 Task: Find connections with filter location Bhairab Bāzār with filter topic #Designwith filter profile language Spanish with filter current company ReNew with filter school Abeda Inamdar Senior College - India with filter industry Outsourcing and Offshoring Consulting with filter service category Financial Accounting with filter keywords title Director of Photography
Action: Mouse moved to (477, 99)
Screenshot: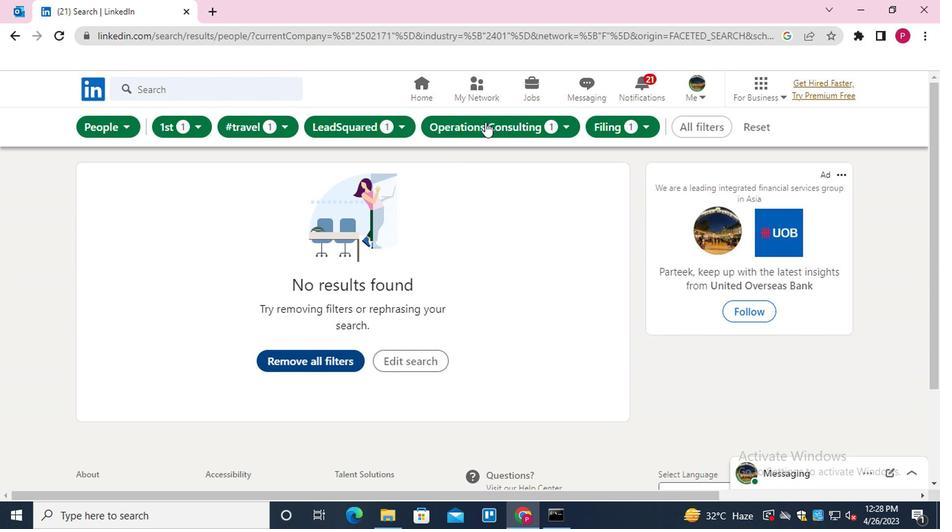 
Action: Mouse pressed left at (477, 99)
Screenshot: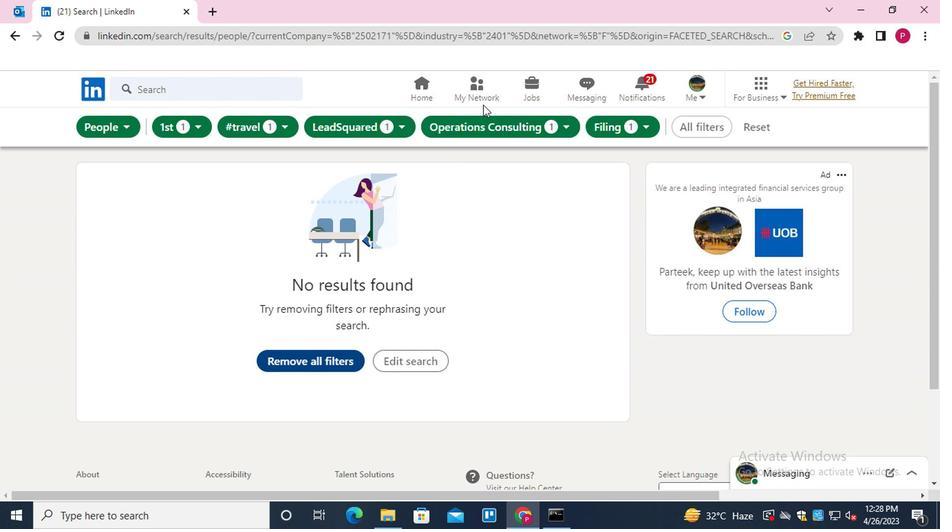 
Action: Mouse moved to (177, 163)
Screenshot: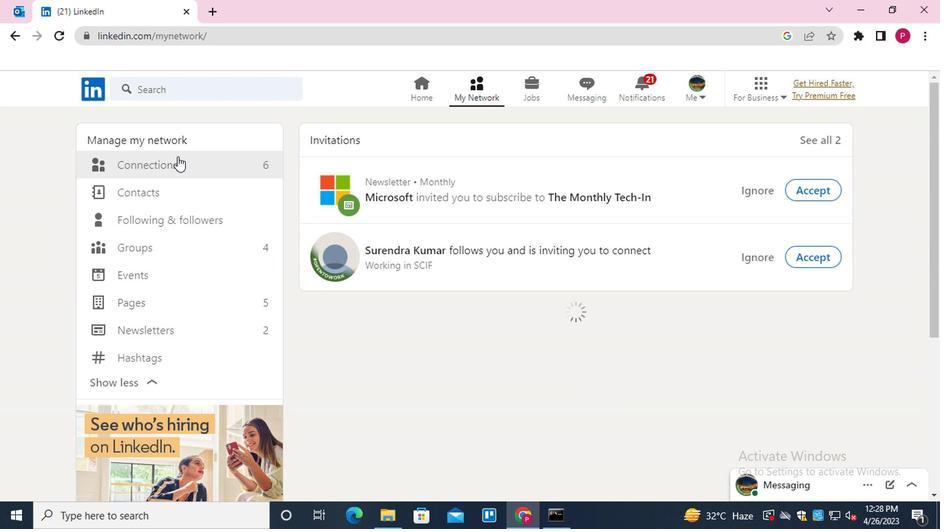 
Action: Mouse pressed left at (177, 163)
Screenshot: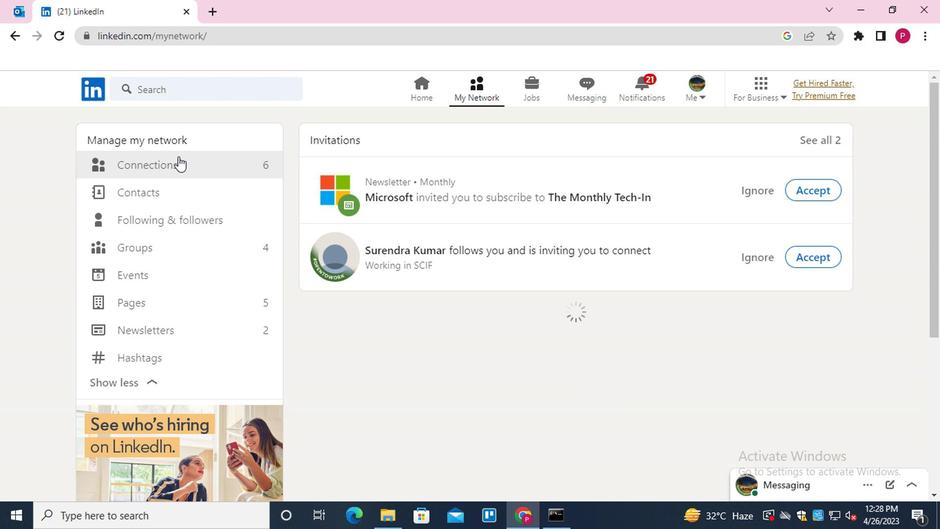 
Action: Mouse moved to (569, 167)
Screenshot: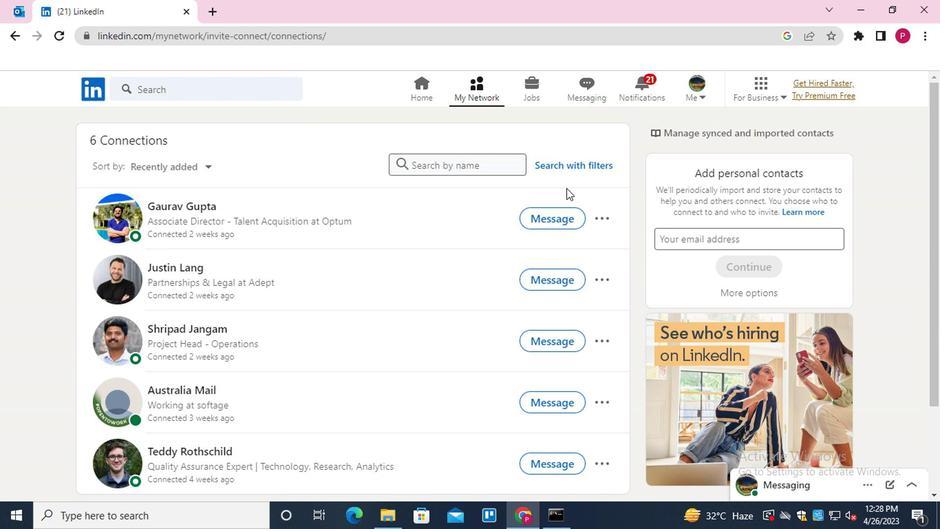 
Action: Mouse pressed left at (569, 167)
Screenshot: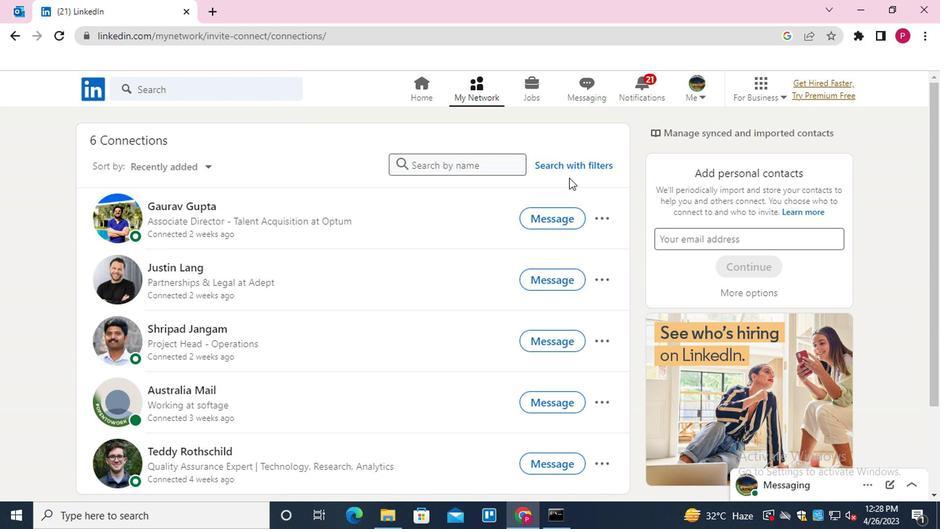 
Action: Mouse moved to (460, 126)
Screenshot: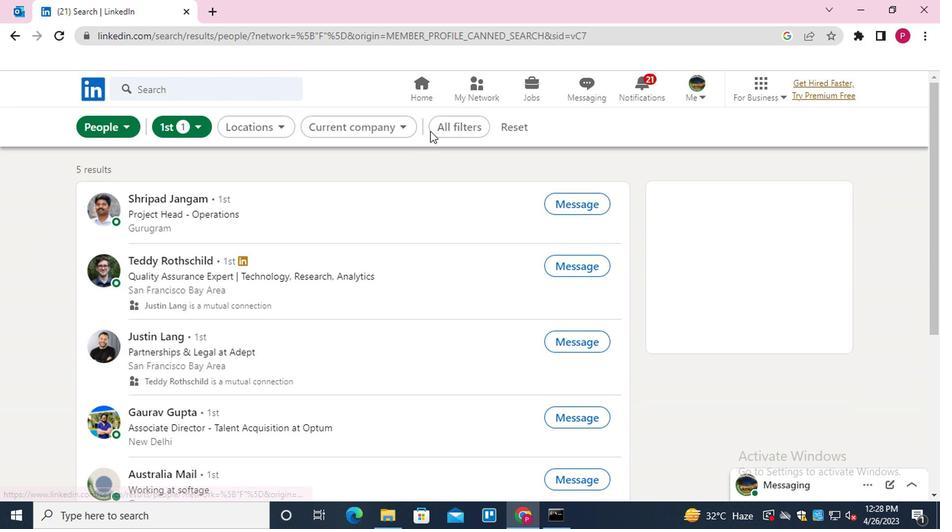 
Action: Mouse pressed left at (460, 126)
Screenshot: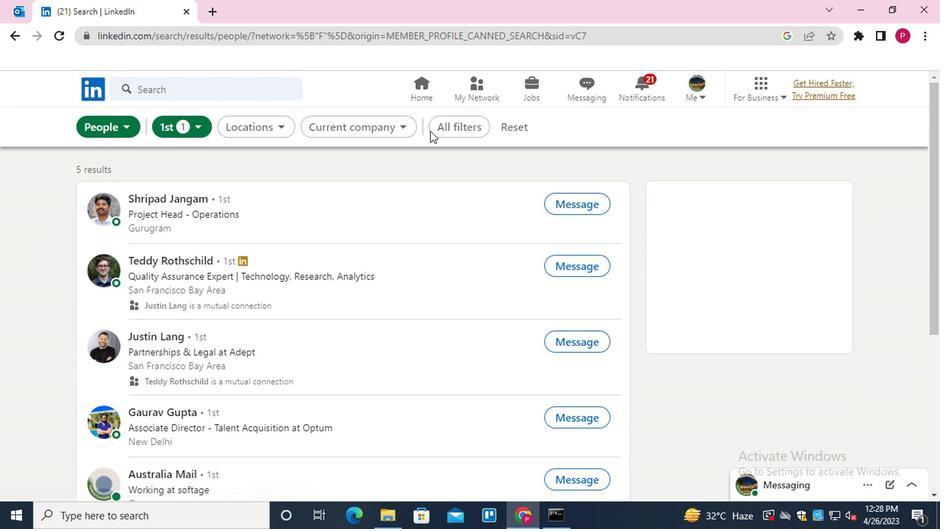 
Action: Mouse moved to (701, 310)
Screenshot: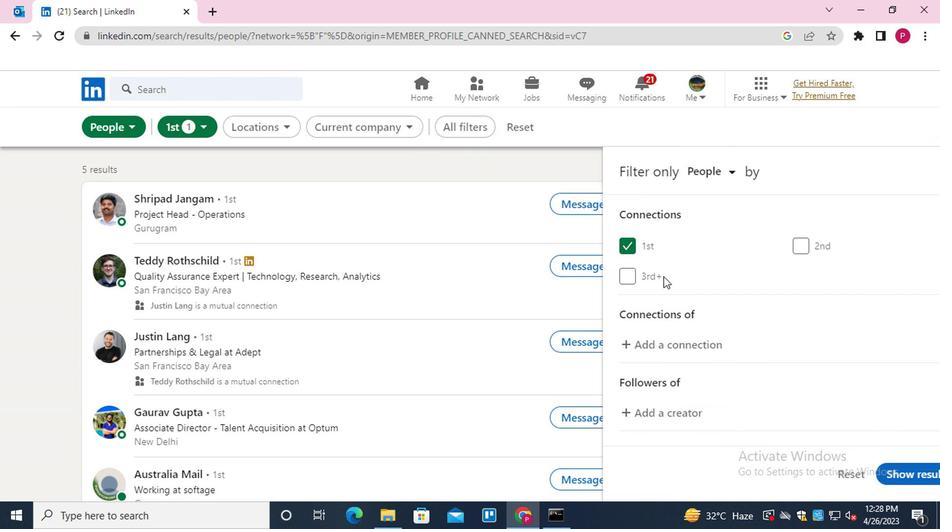 
Action: Mouse scrolled (701, 309) with delta (0, 0)
Screenshot: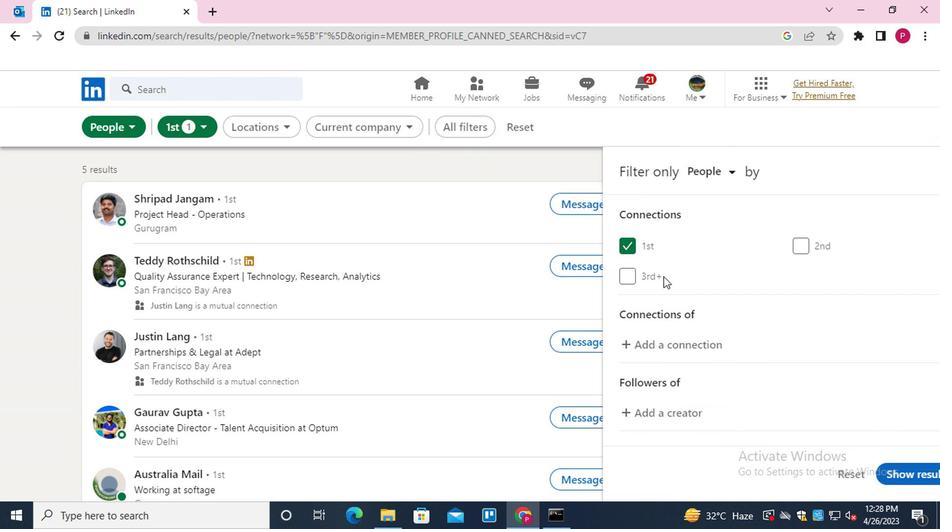 
Action: Mouse moved to (704, 316)
Screenshot: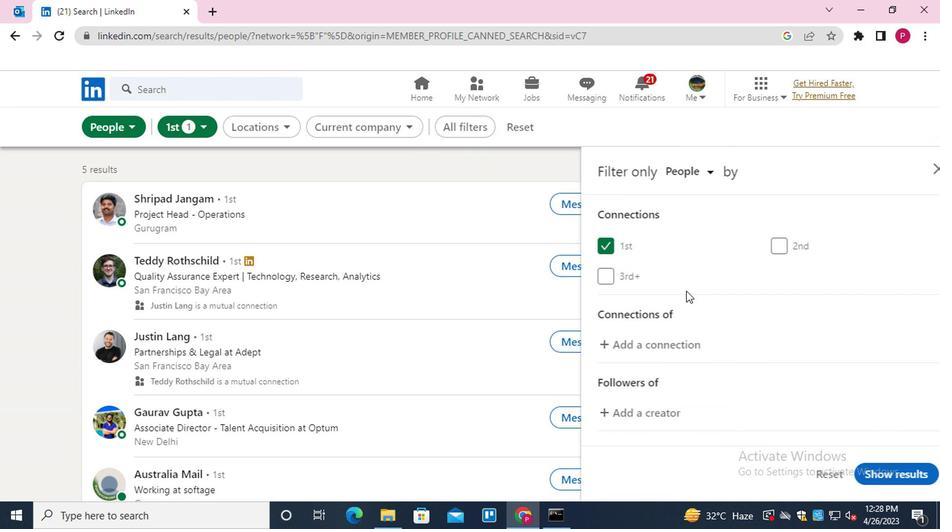 
Action: Mouse scrolled (704, 316) with delta (0, 0)
Screenshot: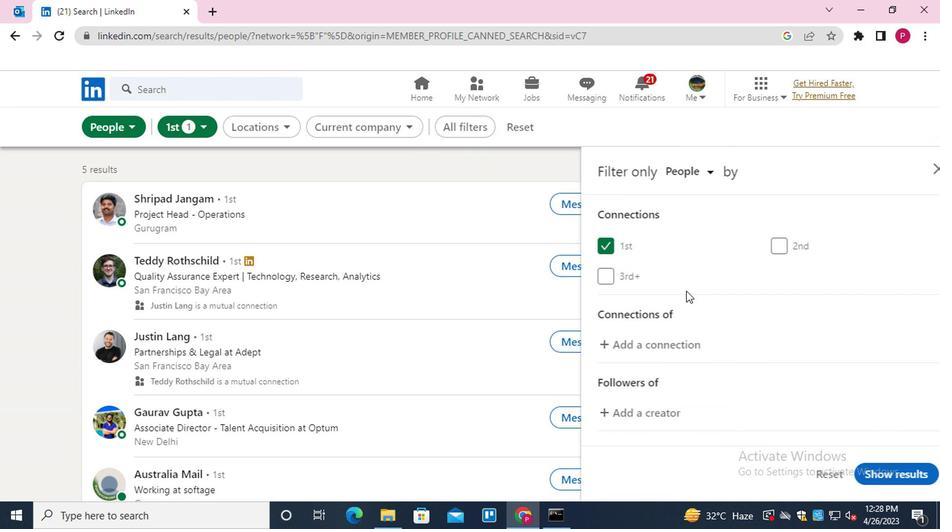 
Action: Mouse moved to (709, 321)
Screenshot: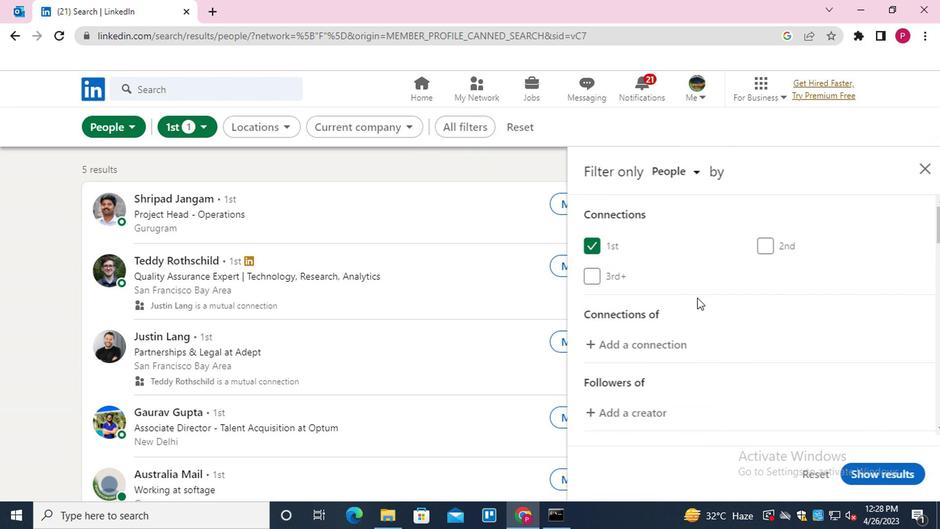
Action: Mouse scrolled (709, 321) with delta (0, 0)
Screenshot: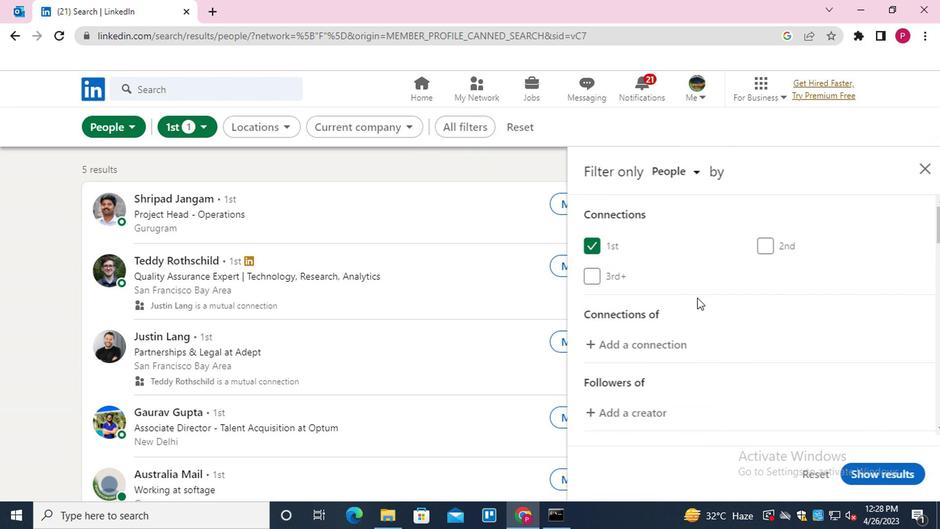 
Action: Mouse moved to (794, 332)
Screenshot: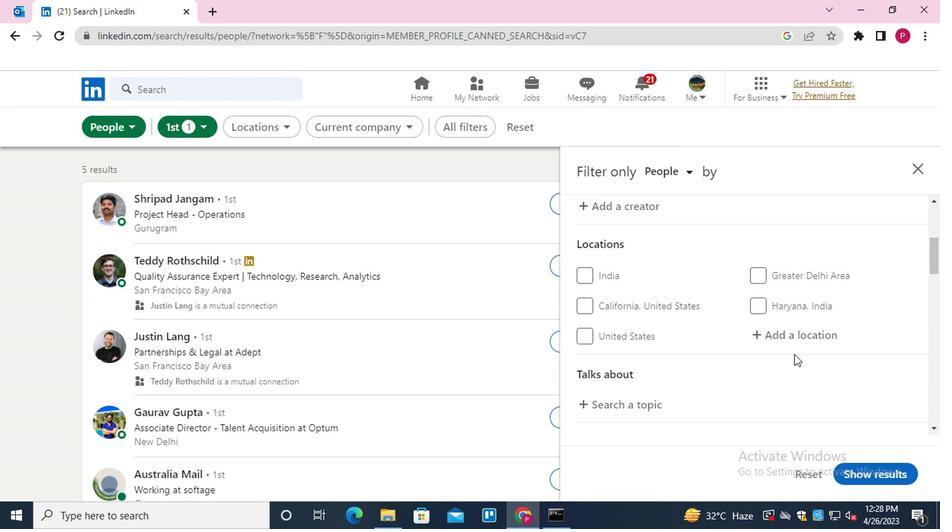 
Action: Mouse pressed left at (794, 332)
Screenshot: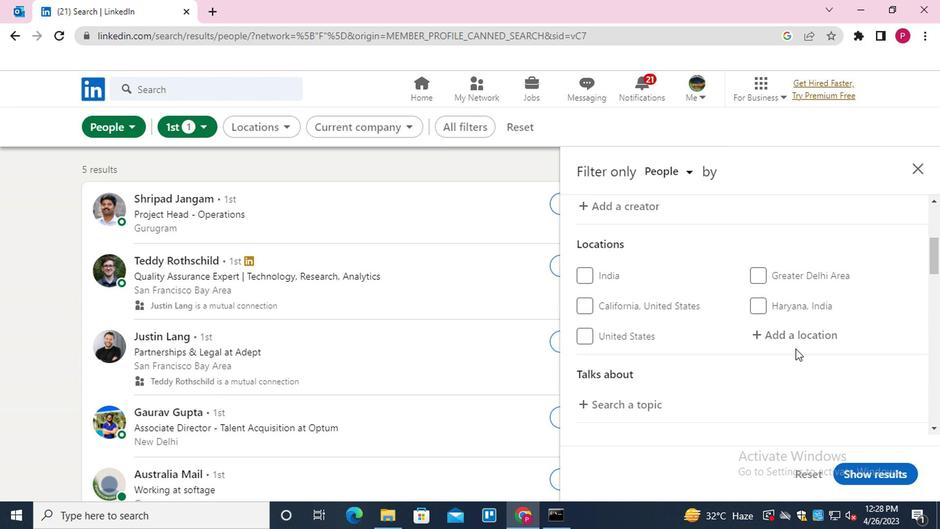 
Action: Key pressed <Key.shift><Key.shift><Key.shift><Key.shift>BHAIRAB<Key.space><Key.shift>BAZAR
Screenshot: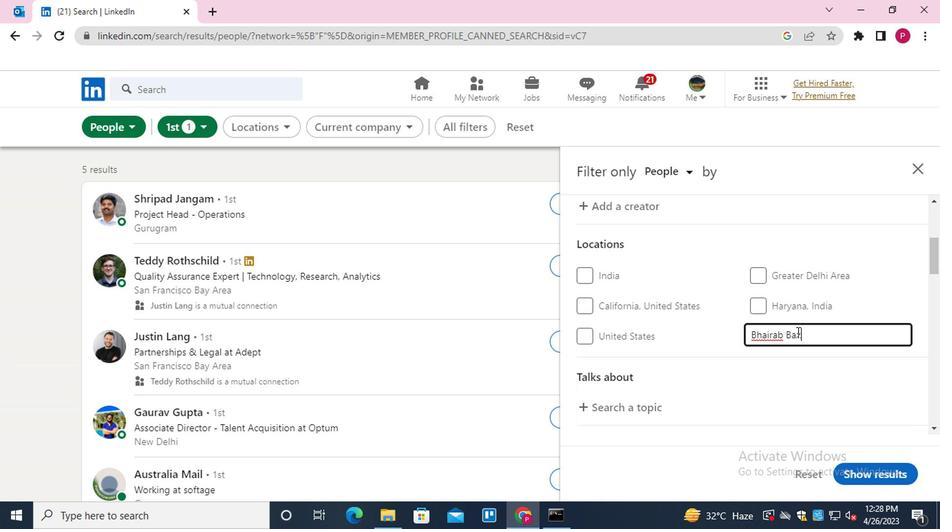 
Action: Mouse moved to (606, 407)
Screenshot: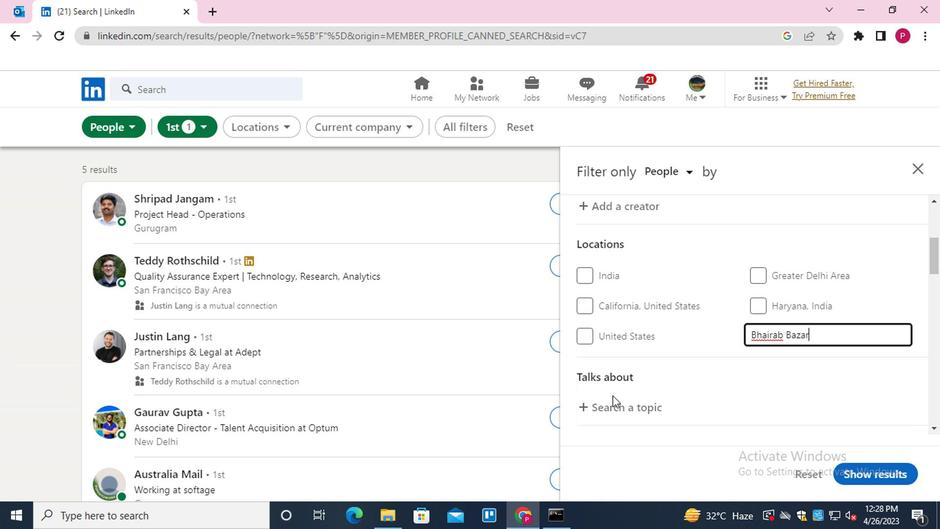 
Action: Mouse pressed left at (606, 407)
Screenshot: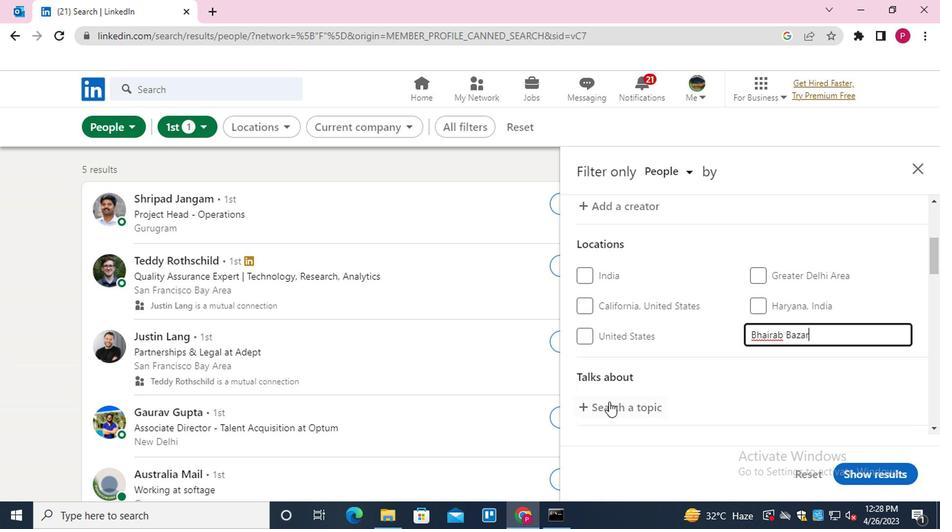 
Action: Mouse moved to (661, 354)
Screenshot: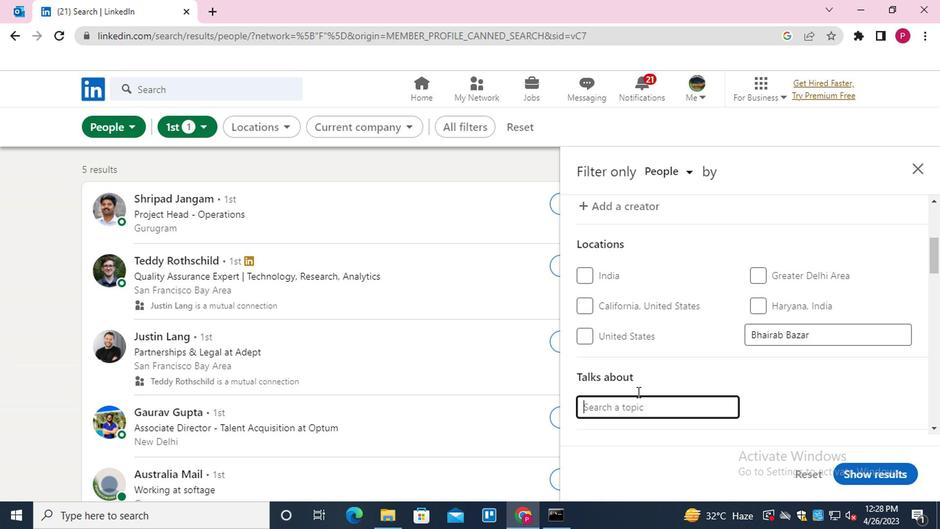 
Action: Key pressed <Key.shift>DESIGN<Key.down><Key.enter>
Screenshot: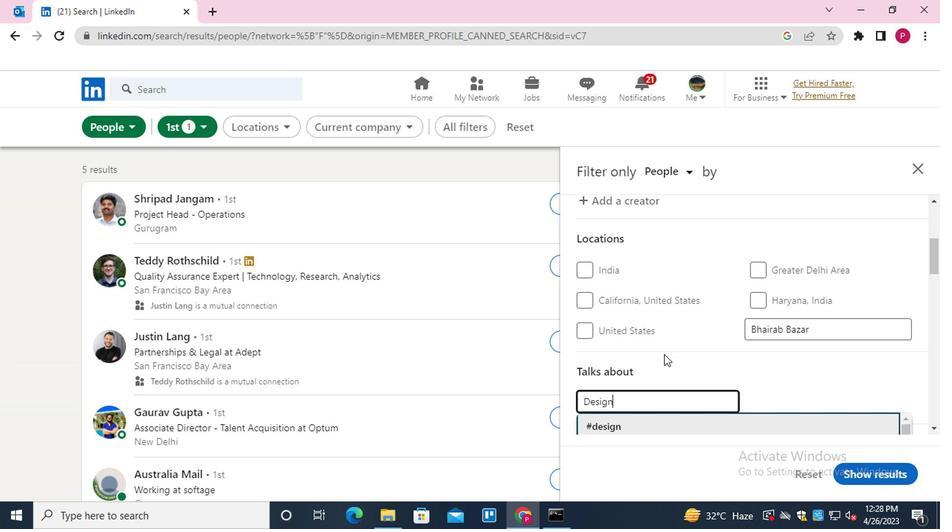 
Action: Mouse moved to (695, 322)
Screenshot: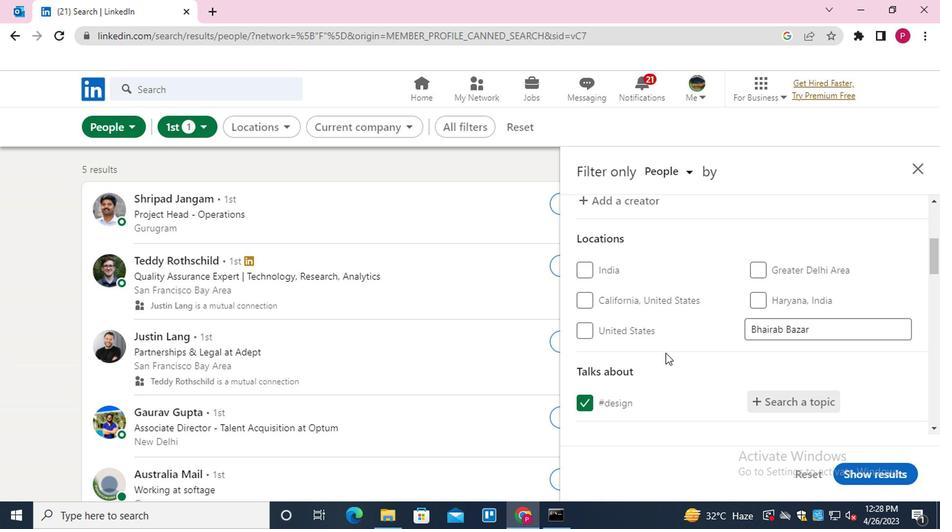 
Action: Mouse scrolled (695, 321) with delta (0, 0)
Screenshot: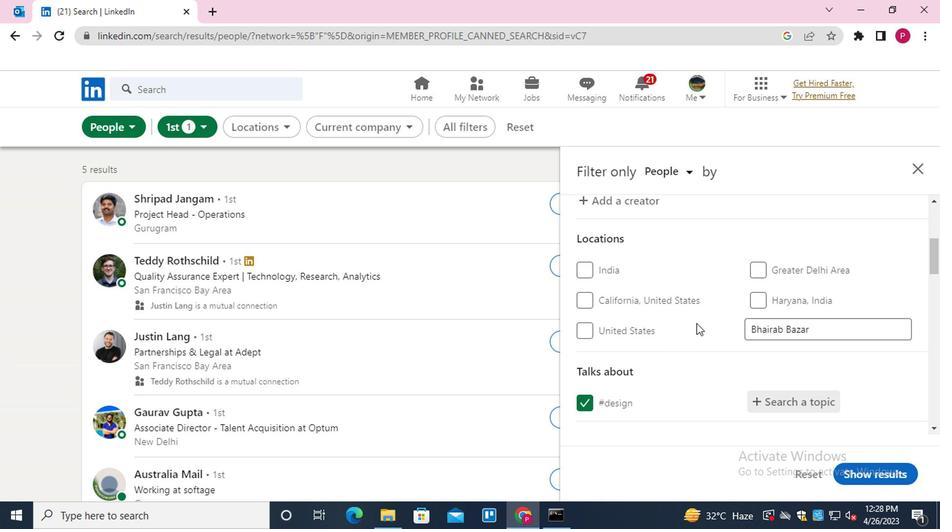 
Action: Mouse scrolled (695, 321) with delta (0, 0)
Screenshot: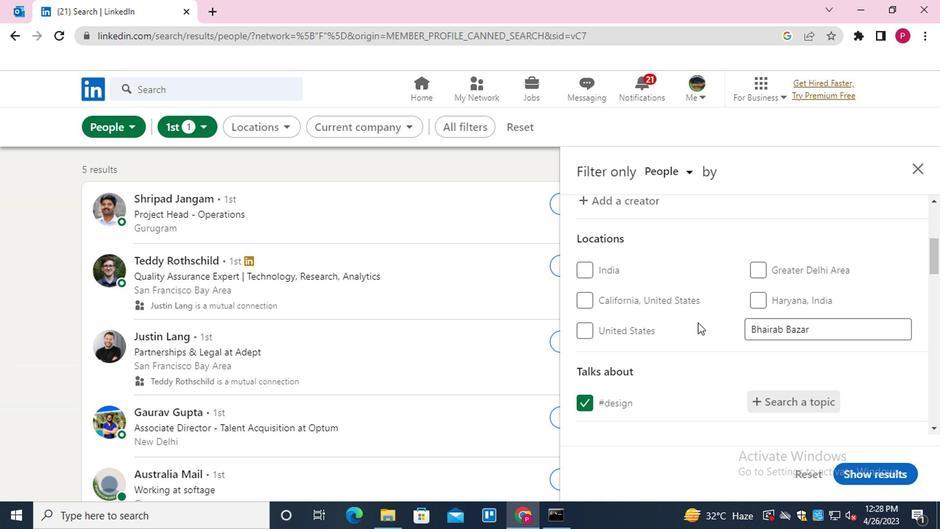 
Action: Mouse moved to (772, 365)
Screenshot: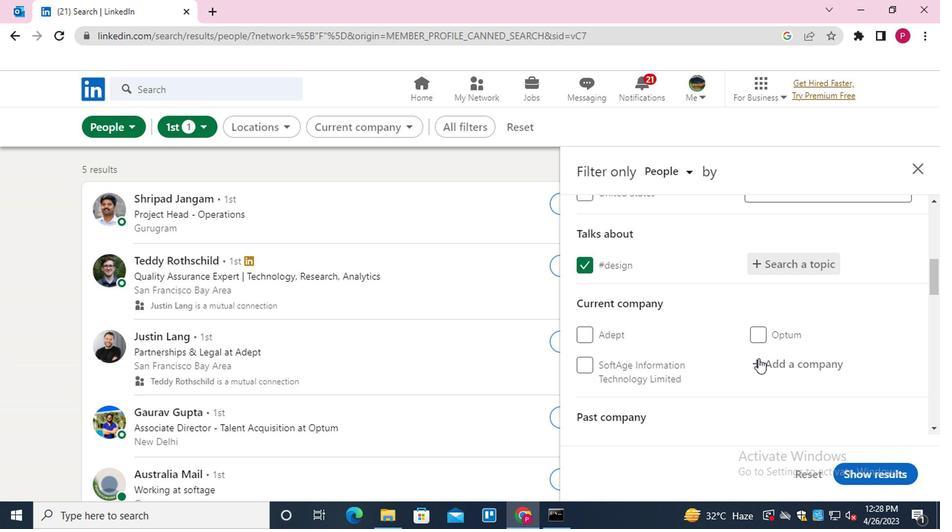 
Action: Mouse pressed left at (772, 365)
Screenshot: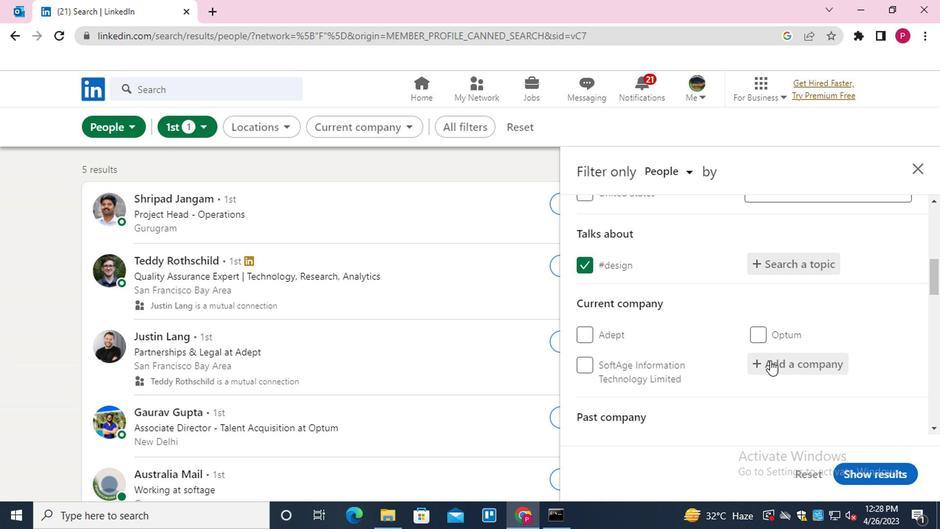 
Action: Key pressed <Key.shift>RE<Key.shift>NEW<Key.down><Key.enter>
Screenshot: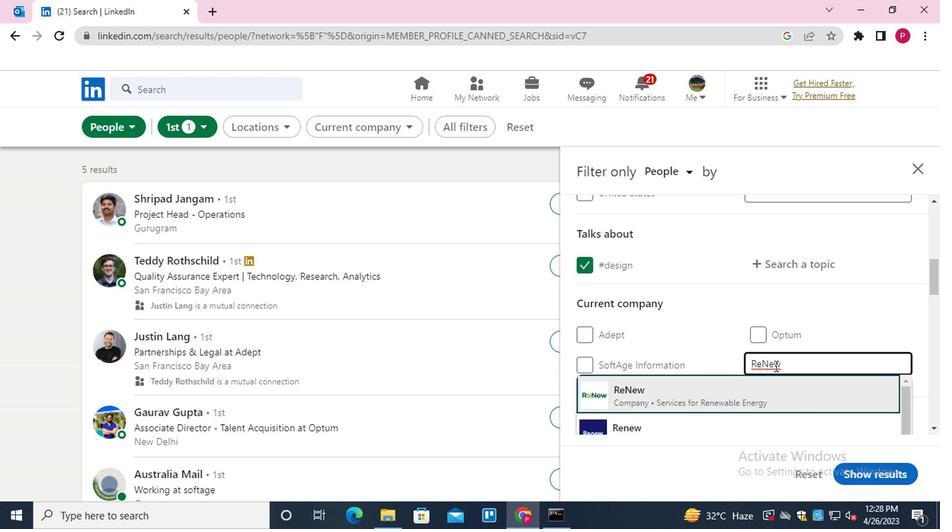 
Action: Mouse moved to (696, 332)
Screenshot: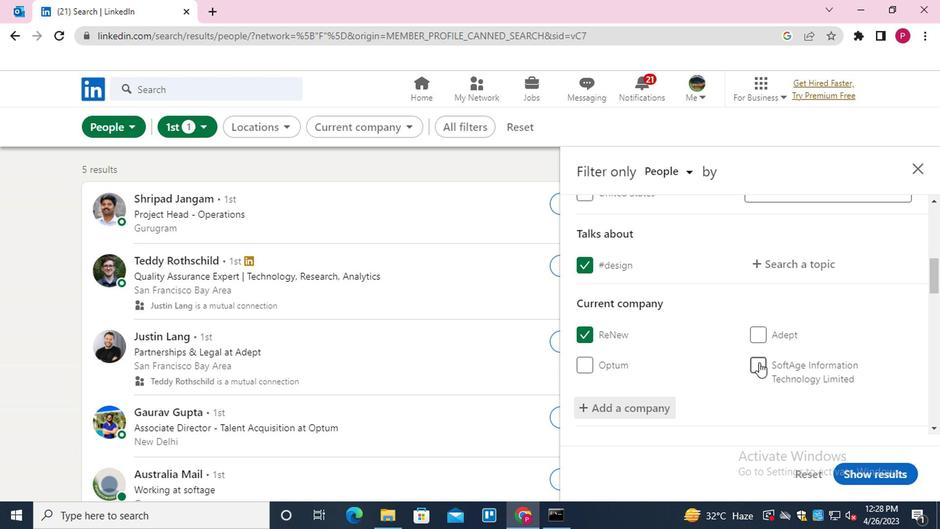 
Action: Mouse scrolled (696, 332) with delta (0, 0)
Screenshot: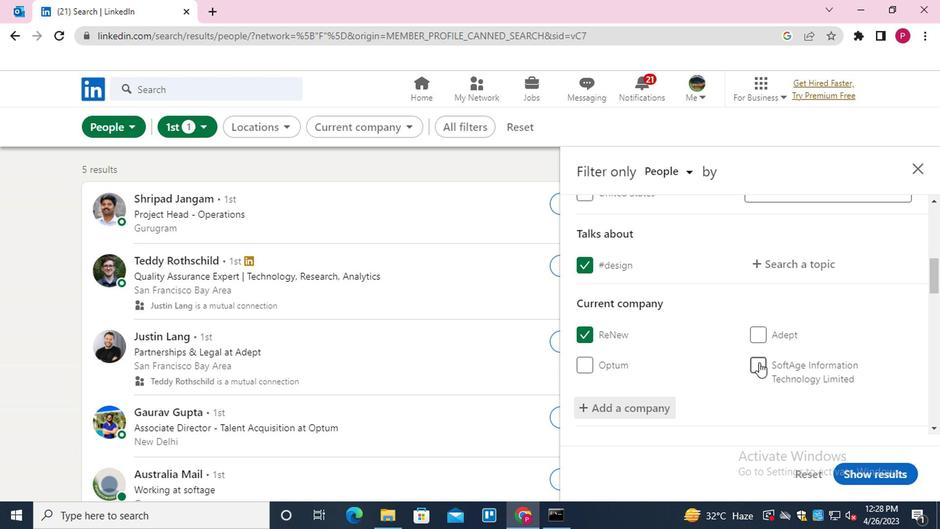 
Action: Mouse moved to (695, 332)
Screenshot: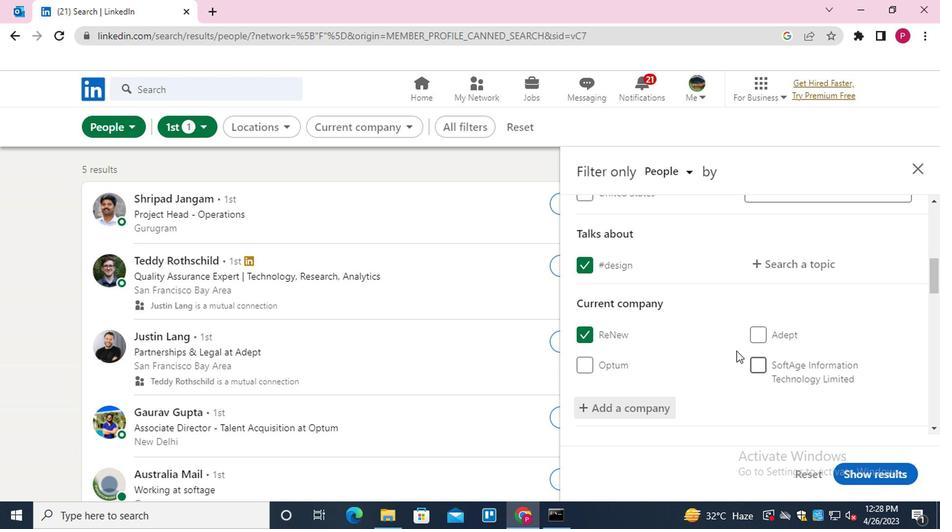 
Action: Mouse scrolled (695, 331) with delta (0, 0)
Screenshot: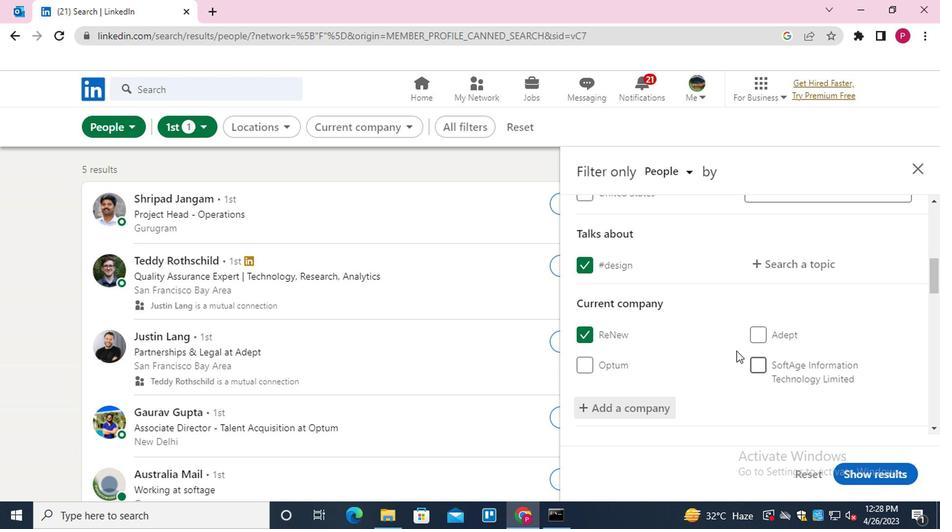 
Action: Mouse scrolled (695, 331) with delta (0, 0)
Screenshot: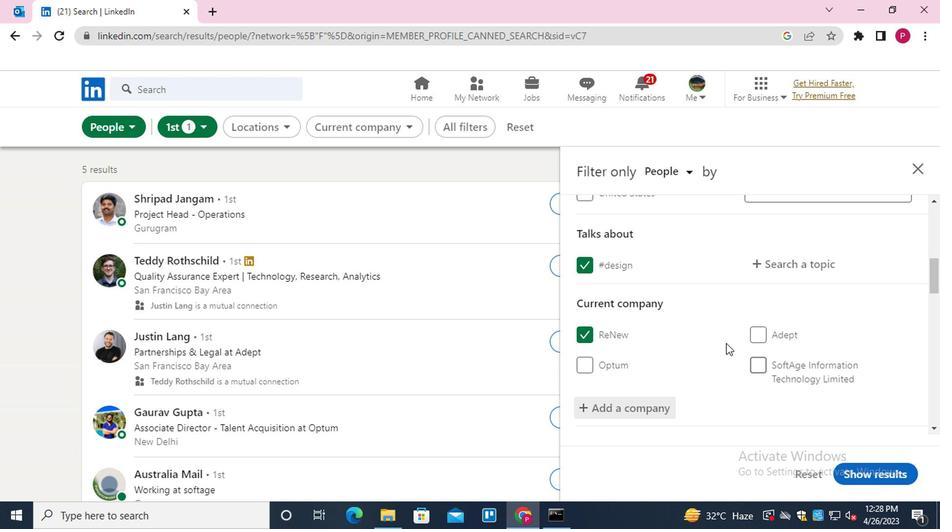 
Action: Mouse moved to (695, 330)
Screenshot: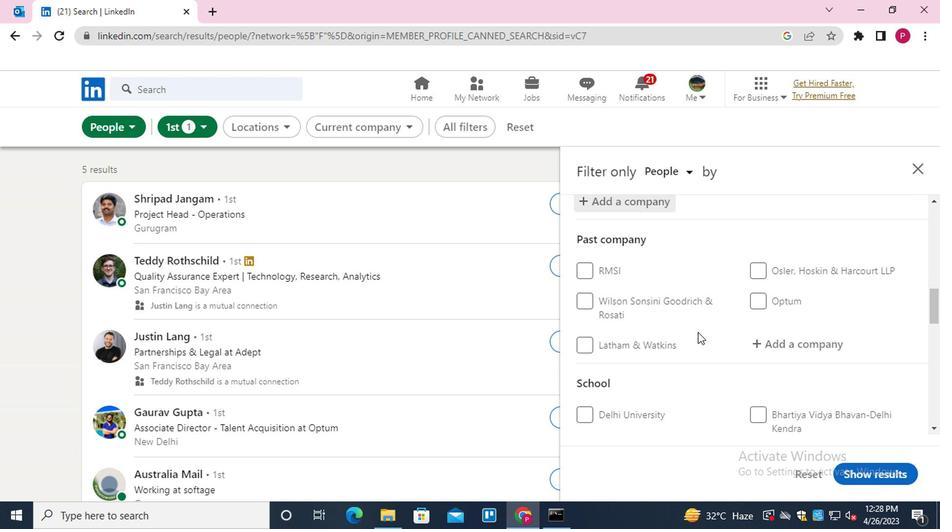 
Action: Mouse scrolled (695, 329) with delta (0, 0)
Screenshot: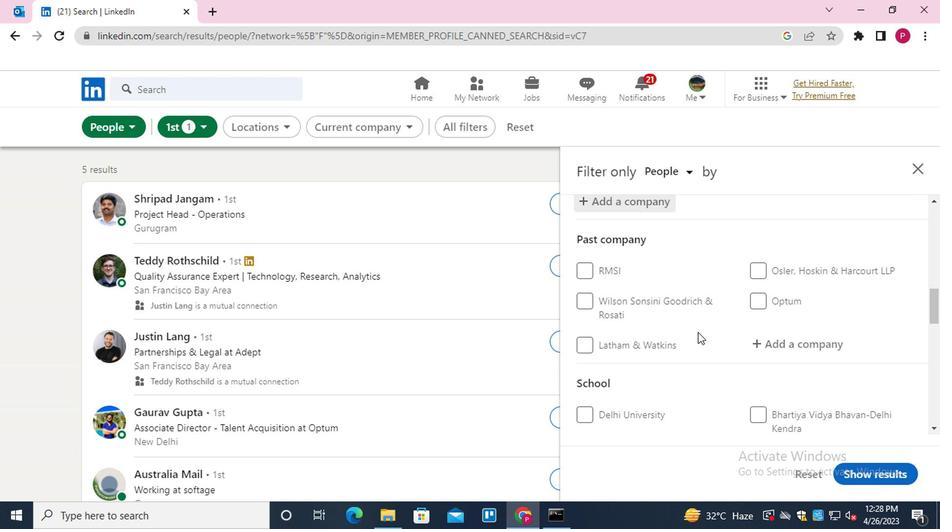 
Action: Mouse scrolled (695, 329) with delta (0, 0)
Screenshot: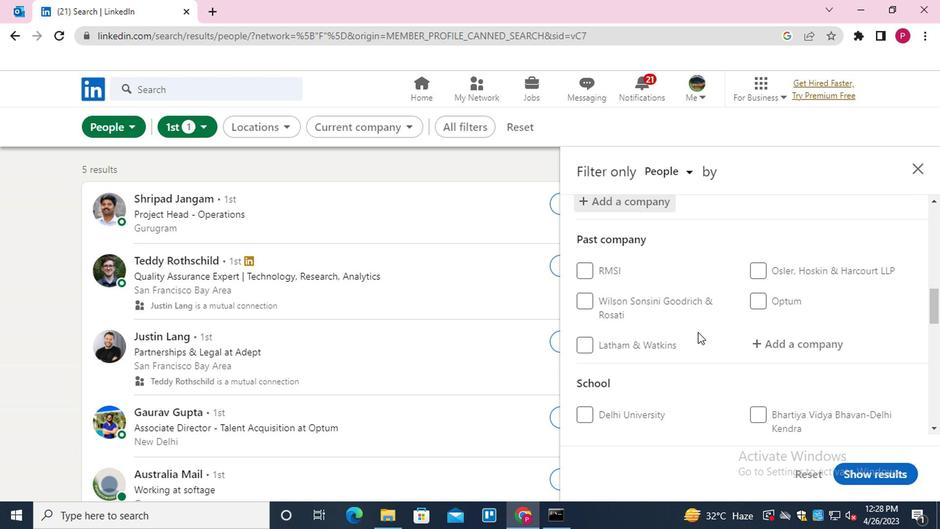 
Action: Mouse moved to (694, 328)
Screenshot: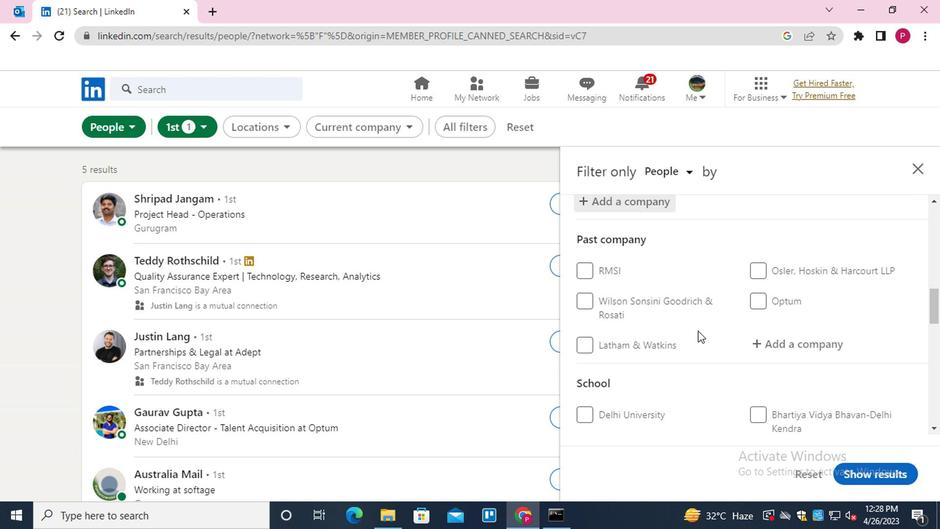 
Action: Mouse scrolled (694, 327) with delta (0, 0)
Screenshot: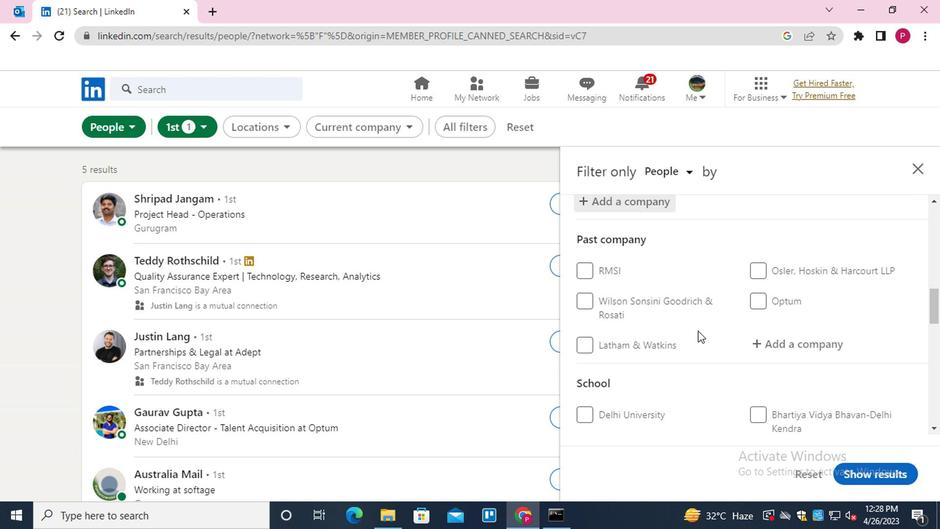 
Action: Mouse moved to (785, 299)
Screenshot: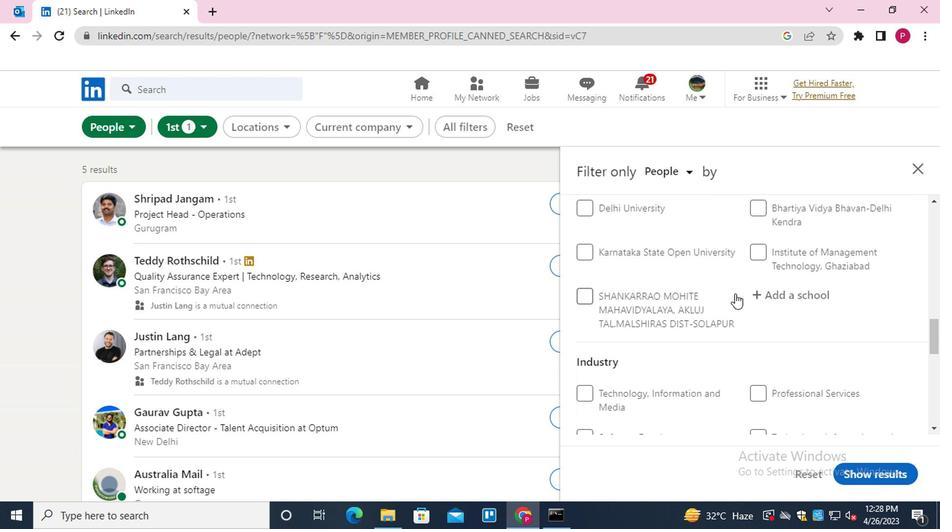 
Action: Mouse pressed left at (785, 299)
Screenshot: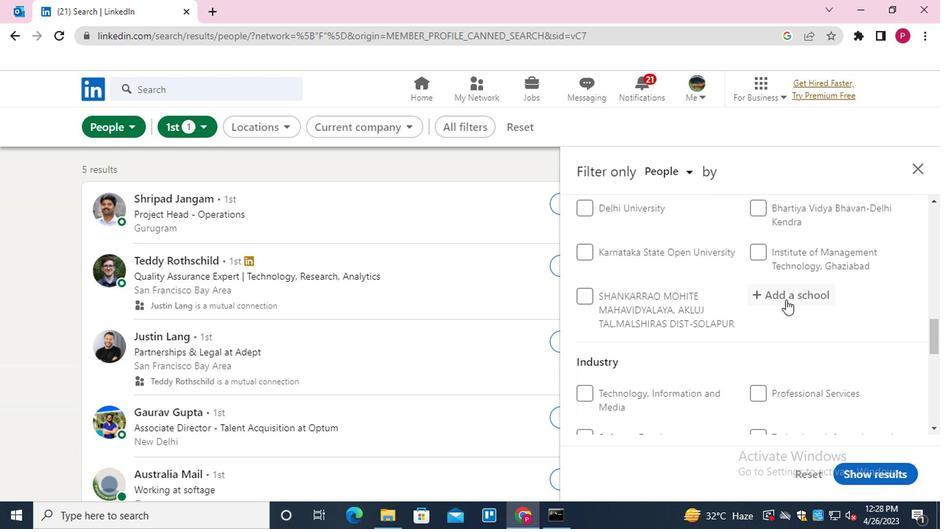 
Action: Key pressed <Key.shift>ABEDA<Key.space><Key.shift>INAM<Key.down><Key.enter>
Screenshot: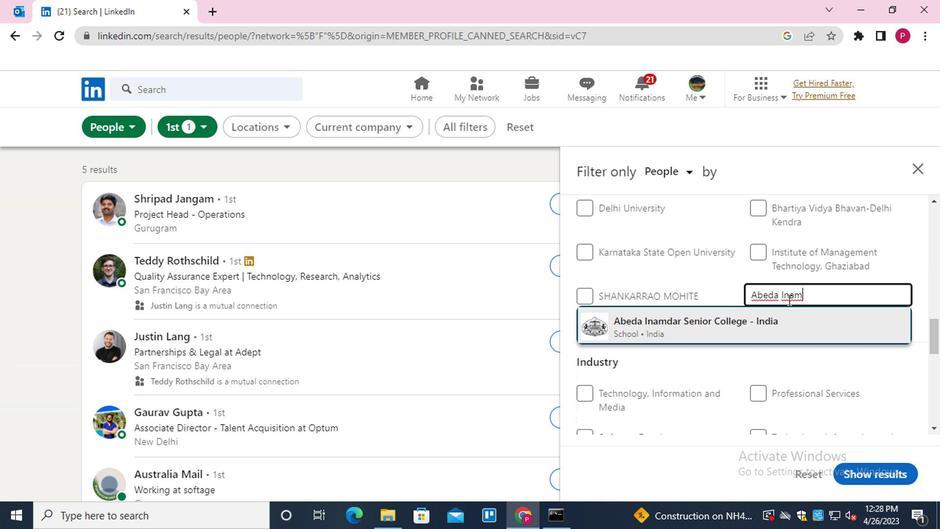 
Action: Mouse moved to (728, 324)
Screenshot: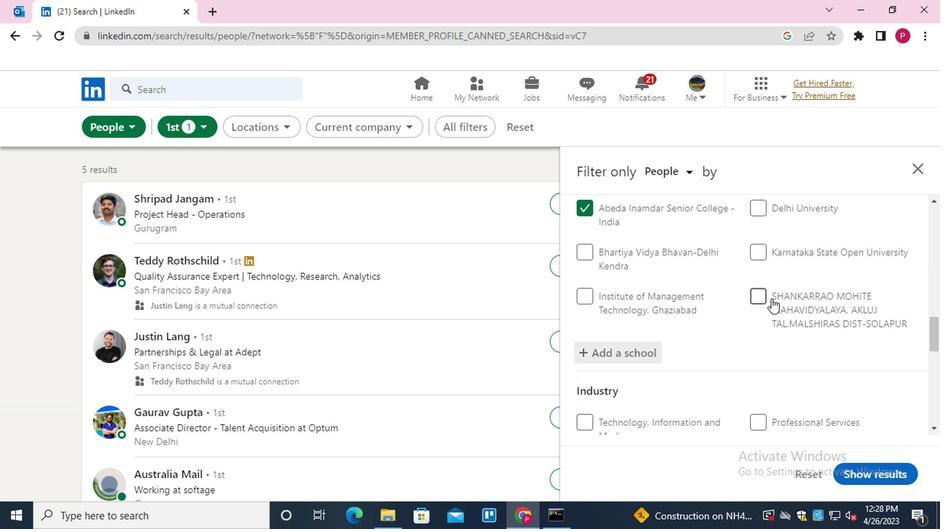 
Action: Mouse scrolled (728, 323) with delta (0, 0)
Screenshot: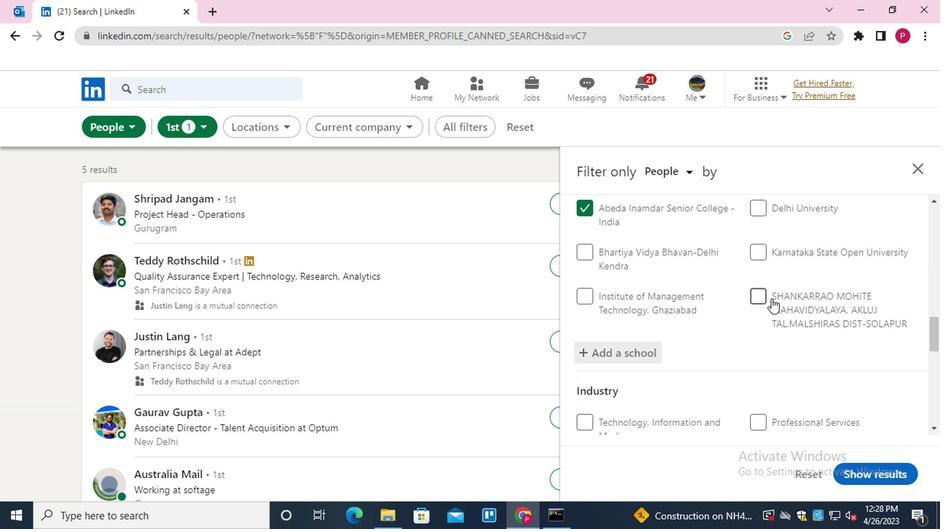 
Action: Mouse scrolled (728, 323) with delta (0, 0)
Screenshot: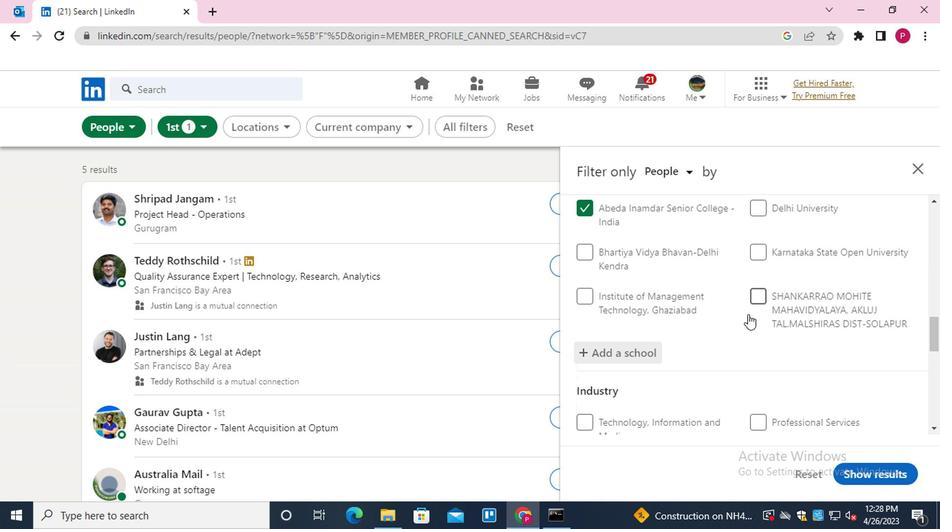 
Action: Mouse moved to (728, 325)
Screenshot: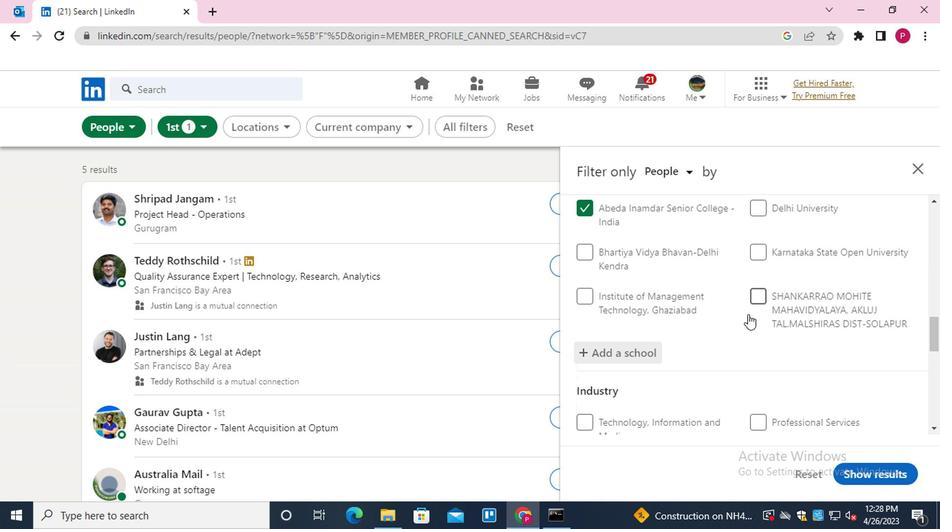 
Action: Mouse scrolled (728, 324) with delta (0, 0)
Screenshot: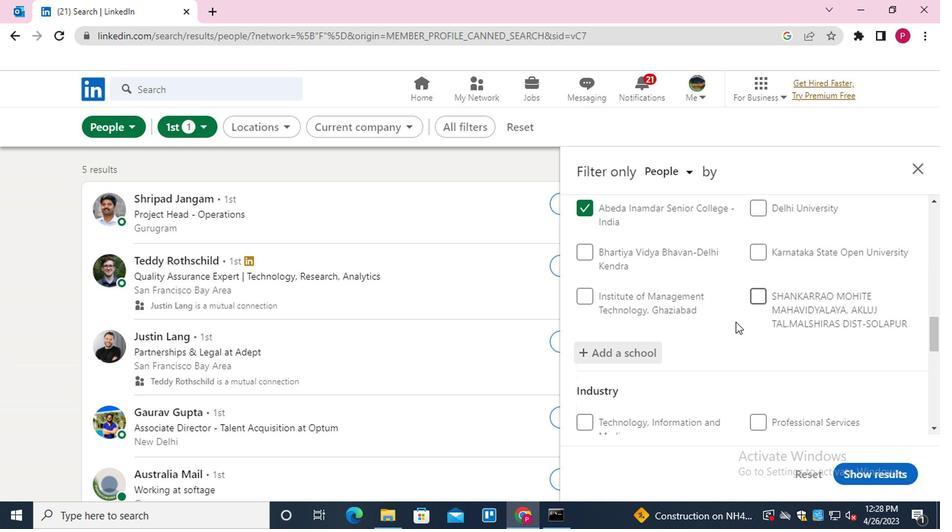 
Action: Mouse moved to (796, 312)
Screenshot: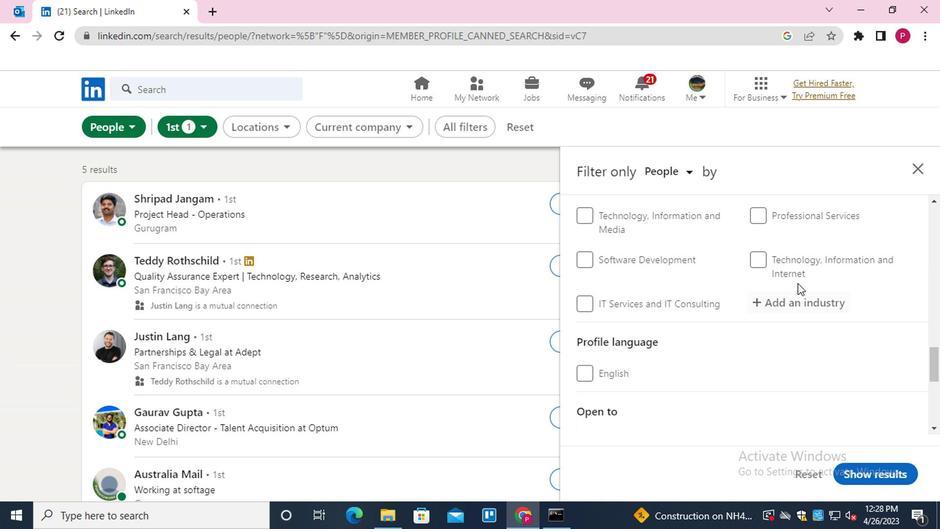 
Action: Mouse pressed left at (796, 312)
Screenshot: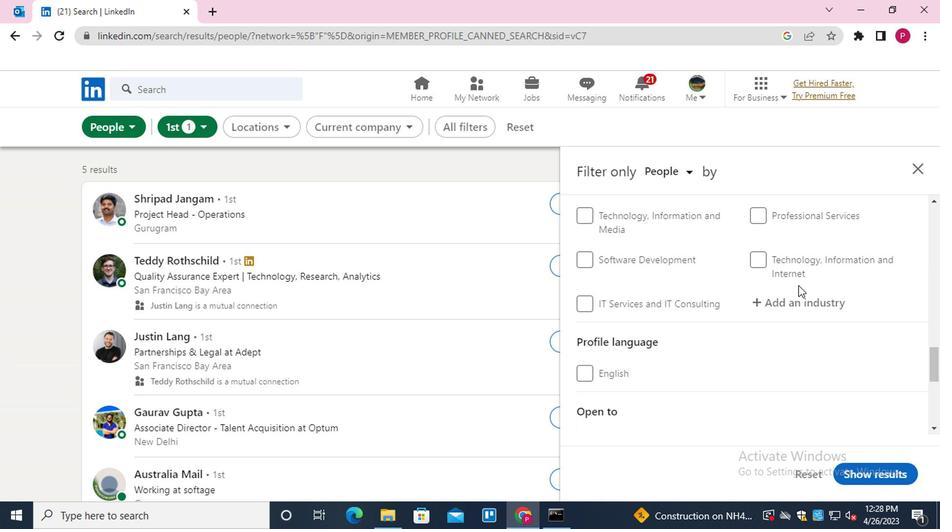 
Action: Key pressed <Key.shift>OUTS<Key.down><Key.enter>
Screenshot: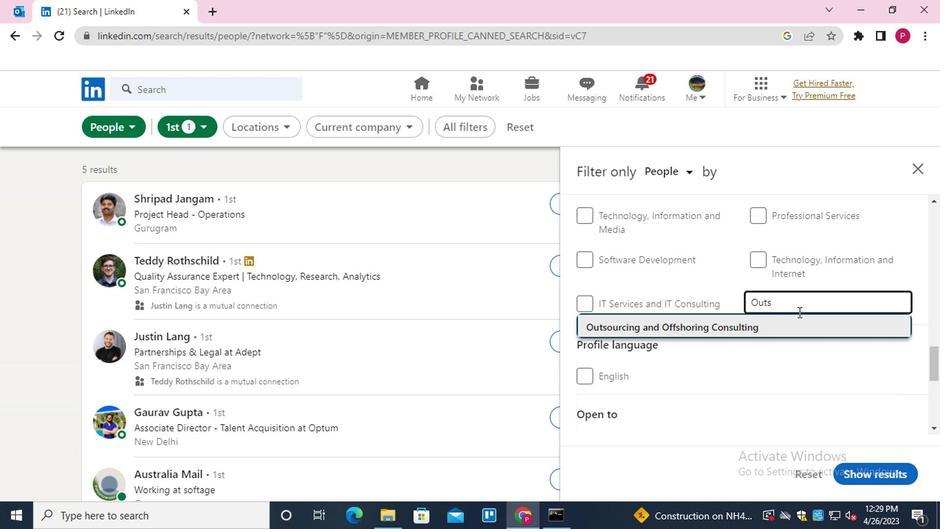 
Action: Mouse scrolled (796, 311) with delta (0, 0)
Screenshot: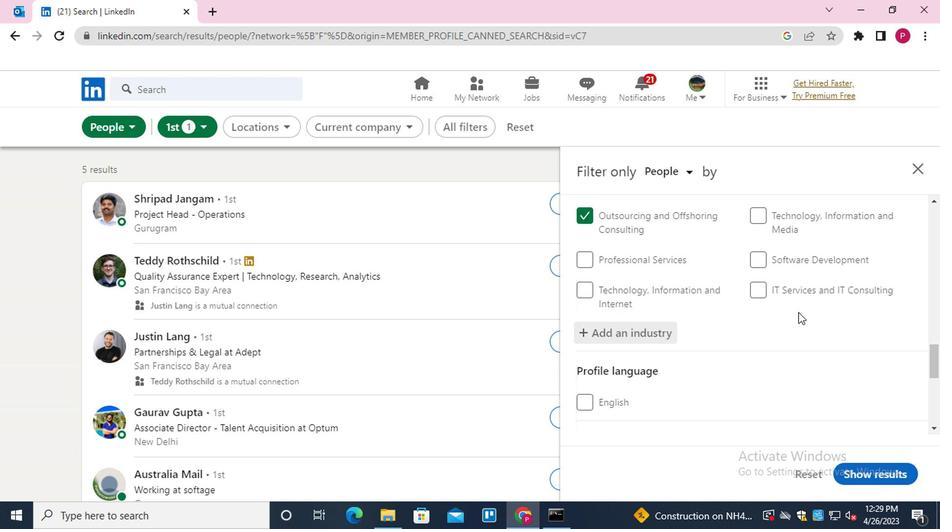 
Action: Mouse moved to (796, 314)
Screenshot: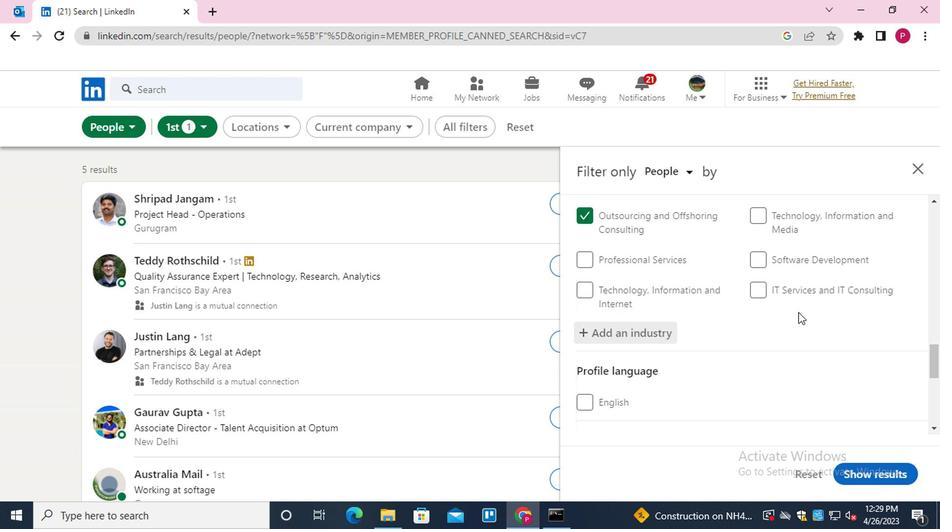 
Action: Mouse scrolled (796, 313) with delta (0, 0)
Screenshot: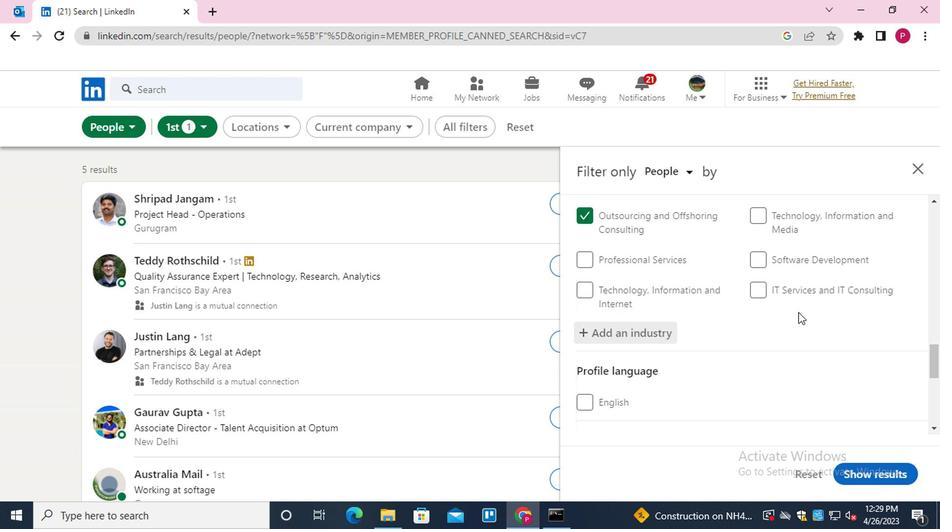 
Action: Mouse moved to (722, 304)
Screenshot: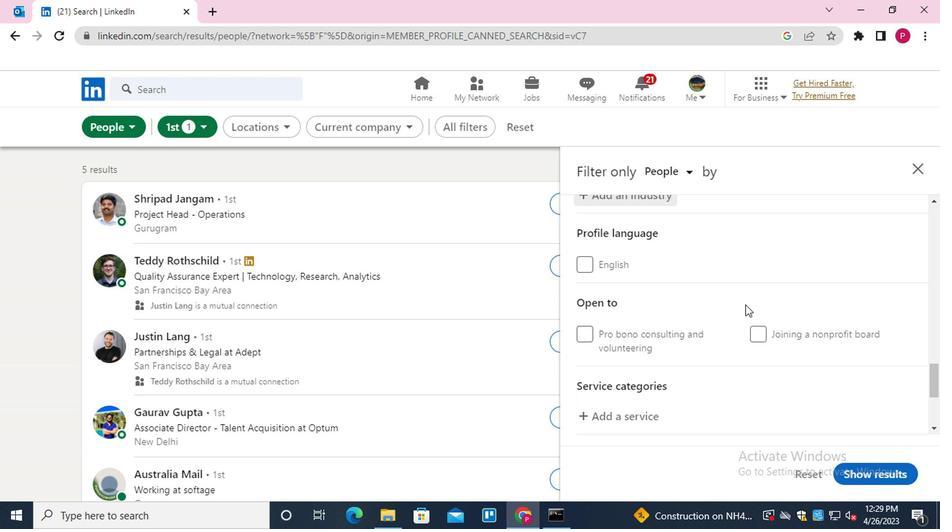 
Action: Mouse scrolled (722, 303) with delta (0, 0)
Screenshot: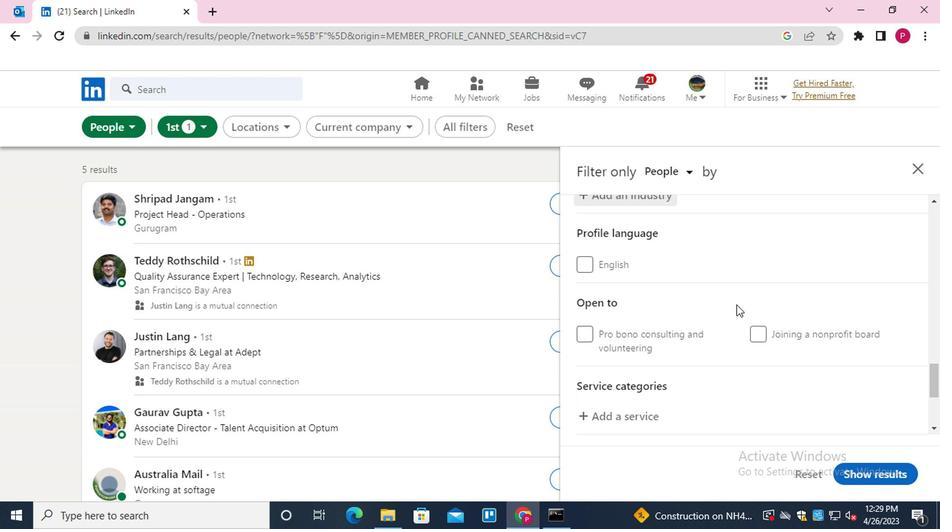
Action: Mouse moved to (721, 304)
Screenshot: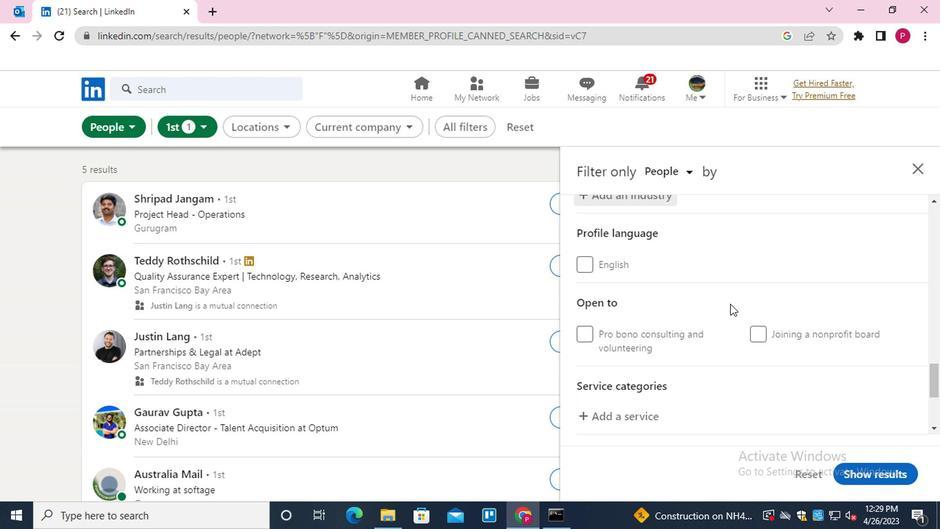 
Action: Mouse scrolled (721, 303) with delta (0, 0)
Screenshot: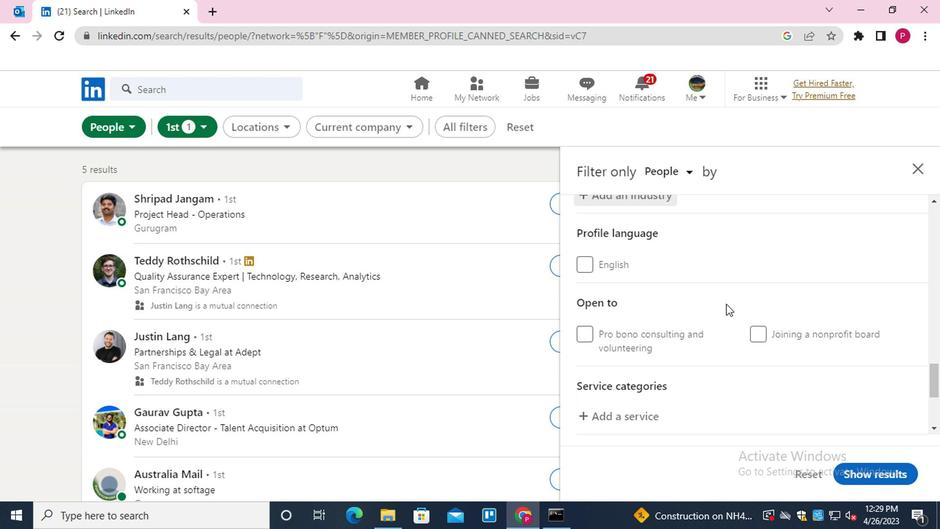 
Action: Mouse moved to (609, 280)
Screenshot: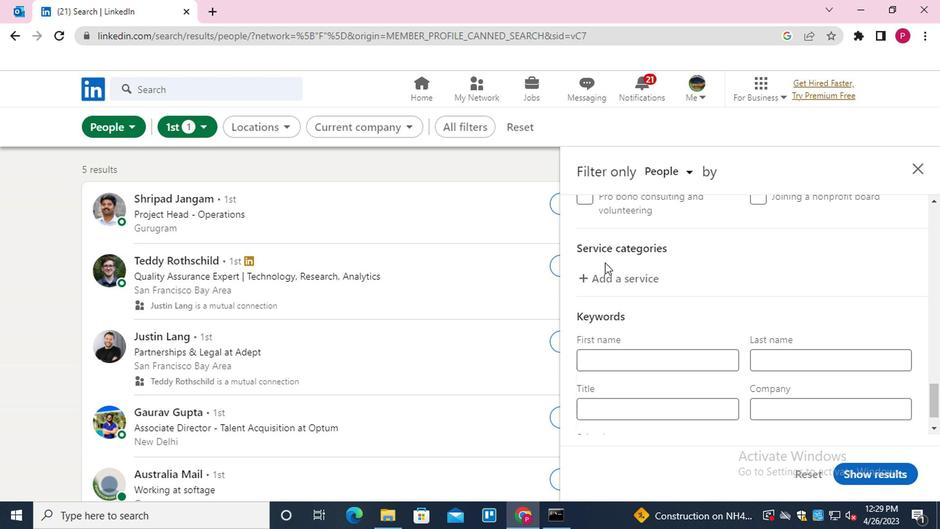 
Action: Mouse pressed left at (609, 280)
Screenshot: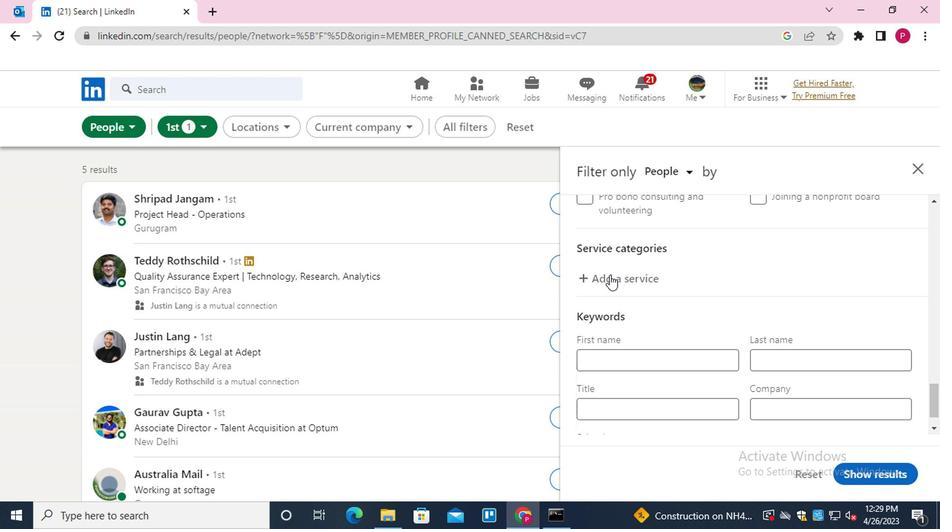 
Action: Key pressed <Key.shift>FINAN<Key.down><Key.down><Key.down><Key.enter>
Screenshot: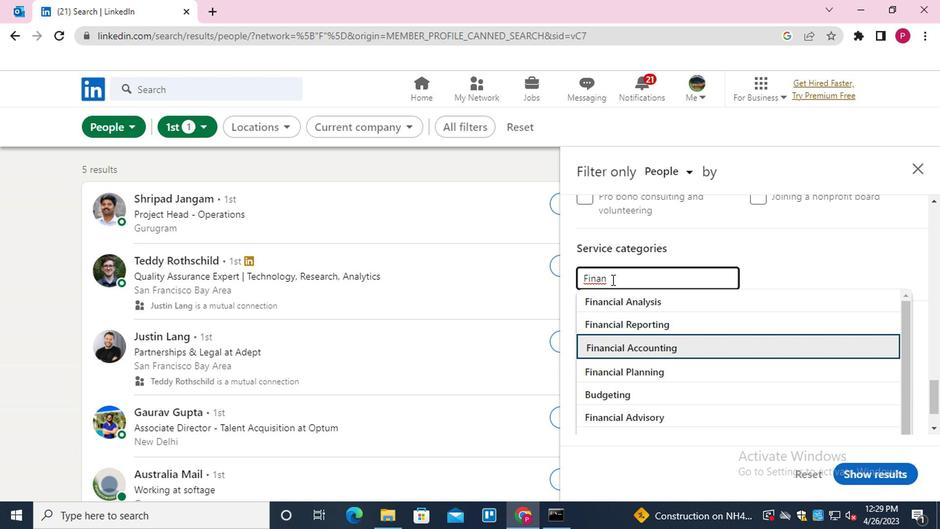 
Action: Mouse scrolled (609, 279) with delta (0, 0)
Screenshot: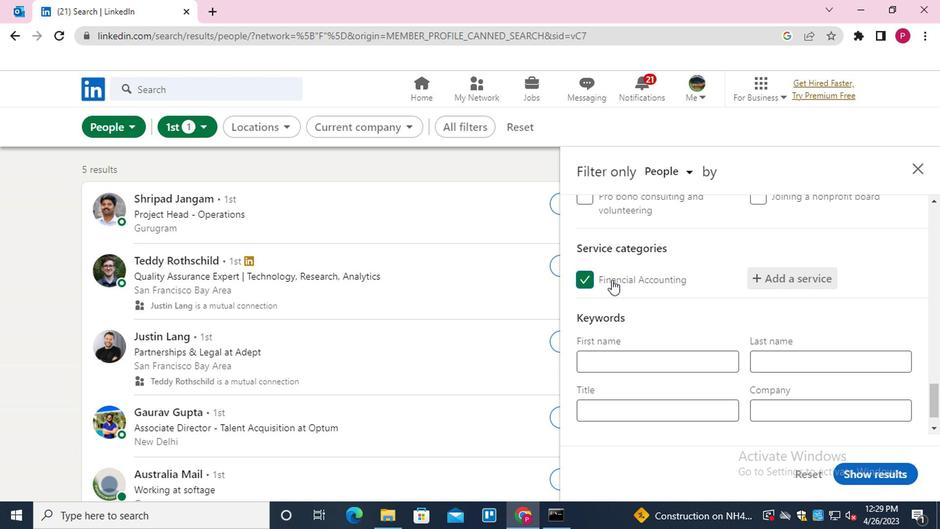 
Action: Mouse scrolled (609, 279) with delta (0, 0)
Screenshot: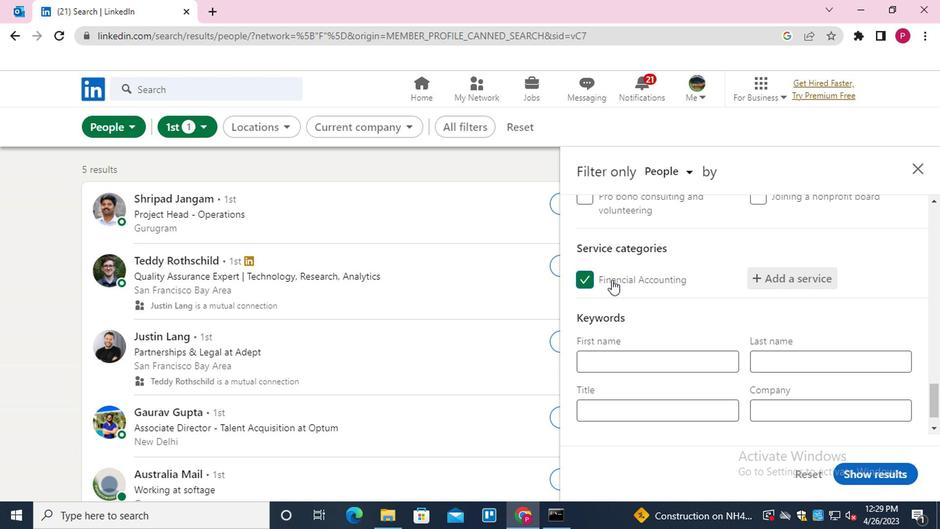 
Action: Mouse scrolled (609, 279) with delta (0, 0)
Screenshot: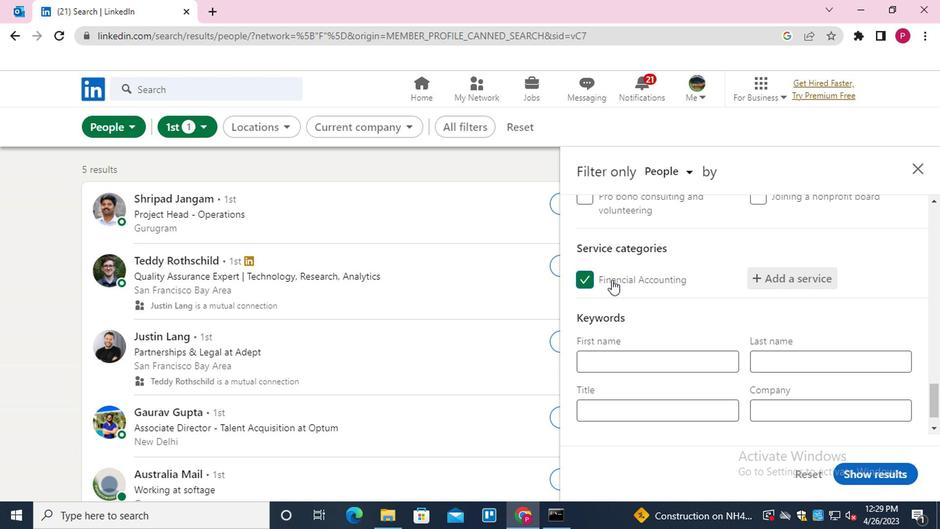 
Action: Mouse scrolled (609, 279) with delta (0, 0)
Screenshot: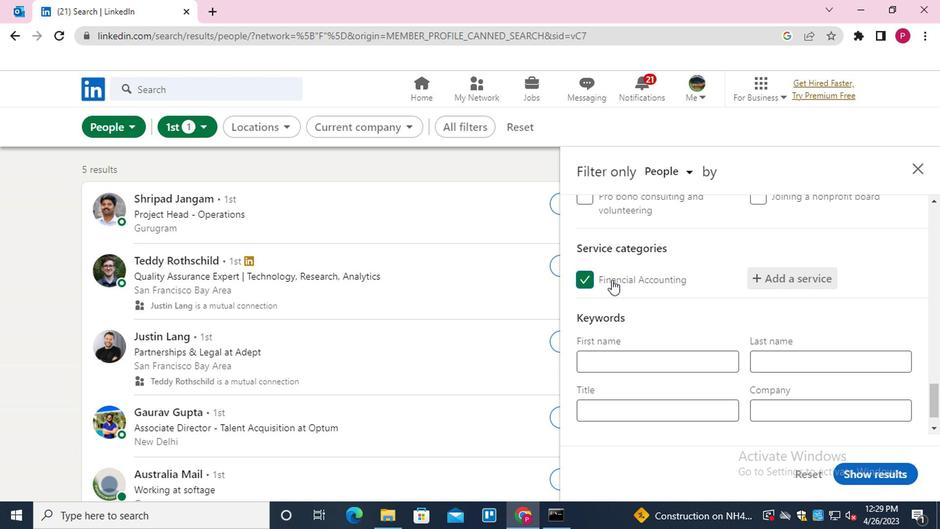 
Action: Mouse moved to (665, 370)
Screenshot: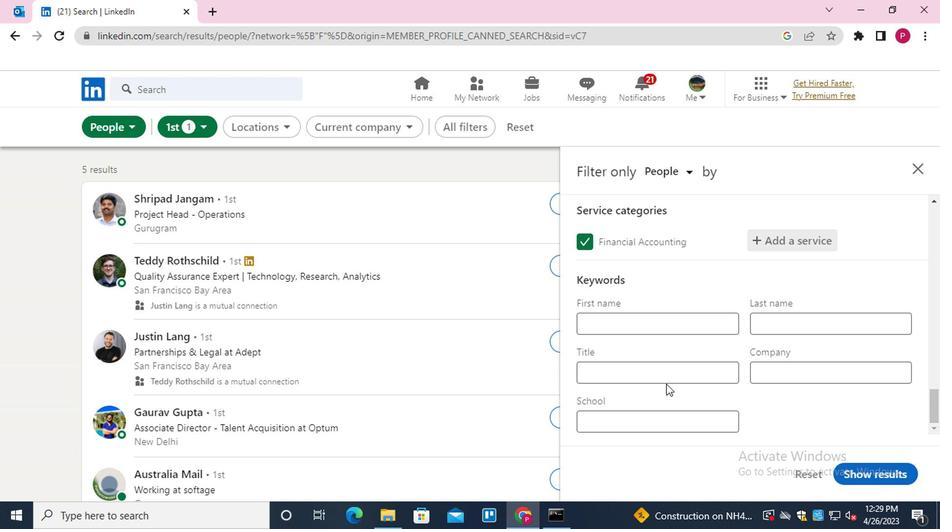 
Action: Mouse pressed left at (665, 370)
Screenshot: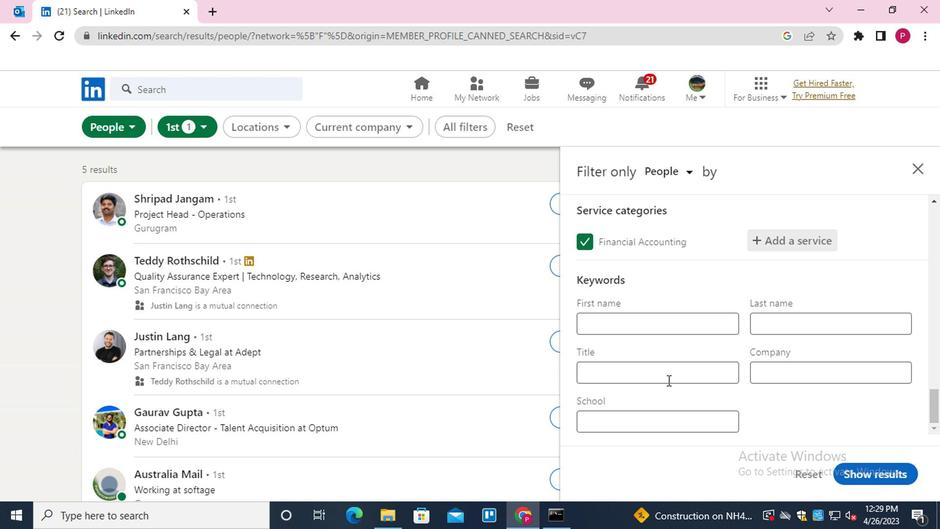 
Action: Mouse moved to (665, 369)
Screenshot: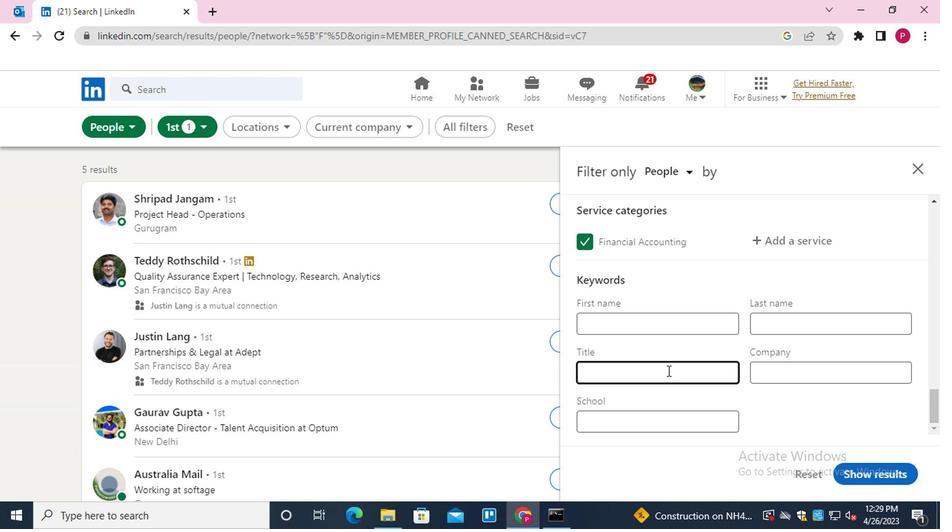 
Action: Key pressed <Key.shift>DIRECY<Key.backspace>TOR<Key.space><Key.shift>OF<Key.space><Key.shift>PHOTOGRAPHU<Key.backspace>Y
Screenshot: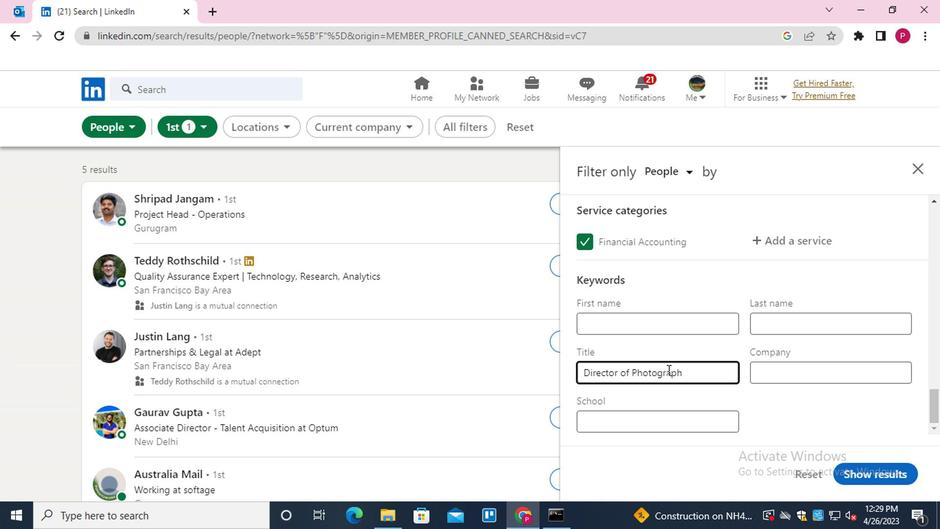
Action: Mouse moved to (854, 466)
Screenshot: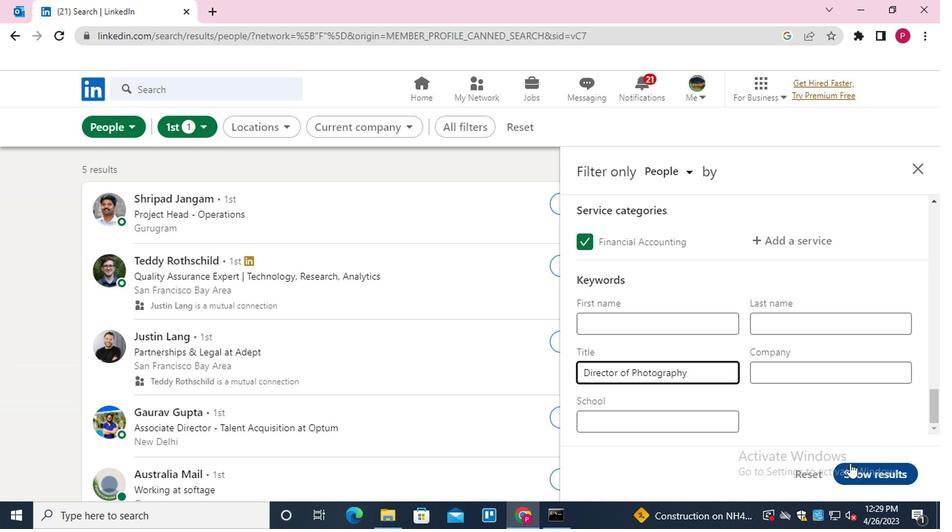 
Action: Mouse pressed left at (854, 466)
Screenshot: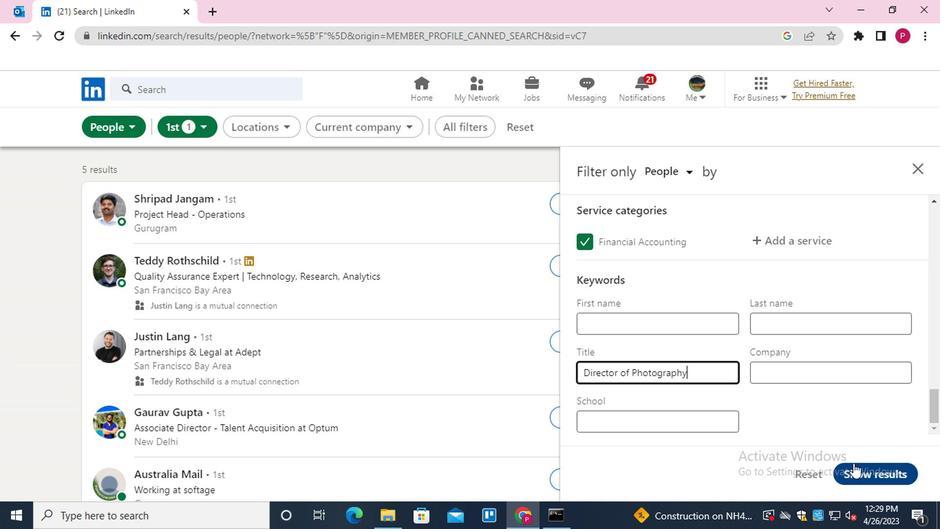 
Action: Mouse moved to (399, 273)
Screenshot: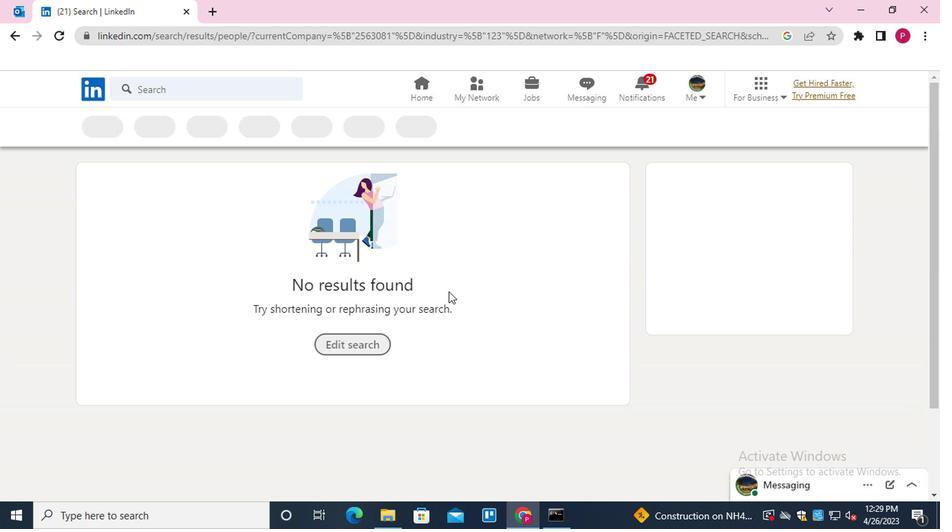 
